 Task: Open a blank worksheet and write heading  SpendSmartAdd Dates in a column and its values below  '2023-05-01, 2023-05-03, 2023-05-05, 2023-05-10, 2023-05-15, 2023-05-20, 2023-05-25 & 2023-05-31'Add Categories in next column and its values below  Groceries, Dining Out, Transportation, Entertainment, Shopping, Utilities, Health & Miscellaneous. Add Descriptions in next column and its values below  Supermarket, Restaurant, Public Transport, Movie Tickets, Clothing Store, Internet Bill, Pharmacy & Online PurchaseAdd Amountin next column and its values below  $50, $30, $10, $20, $100, $60, $40 & $50Save page BankStmts logbookbook
Action: Key pressed <Key.shift><Key.shift><Key.shift><Key.shift><Key.shift>Heading<Key.space><Key.shift>Spend<Key.shift>Smart<Key.enter>
Screenshot: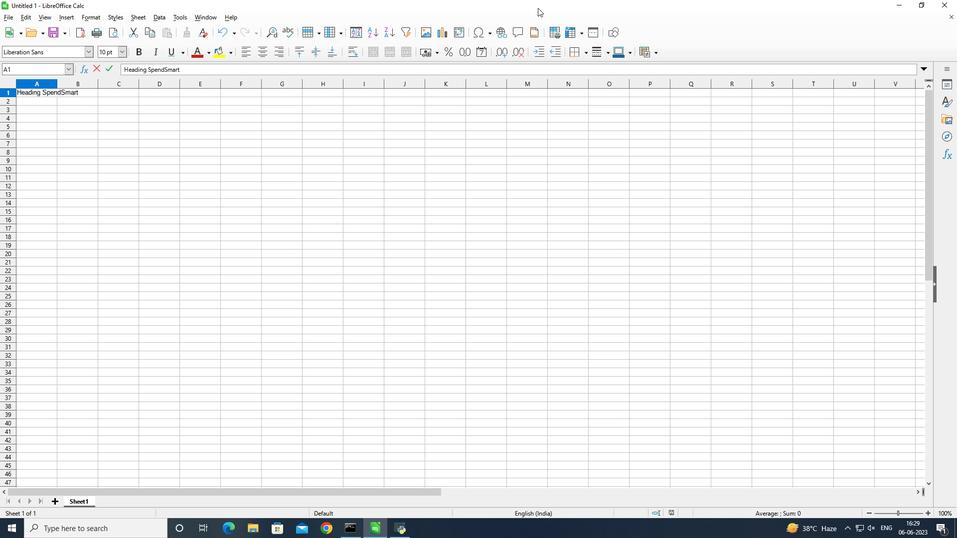 
Action: Mouse moved to (42, 92)
Screenshot: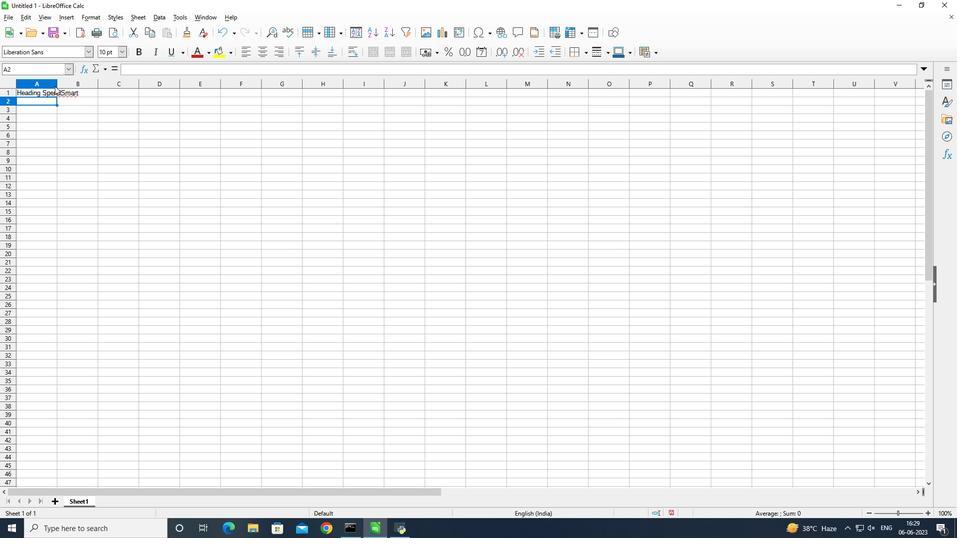 
Action: Mouse pressed left at (42, 92)
Screenshot: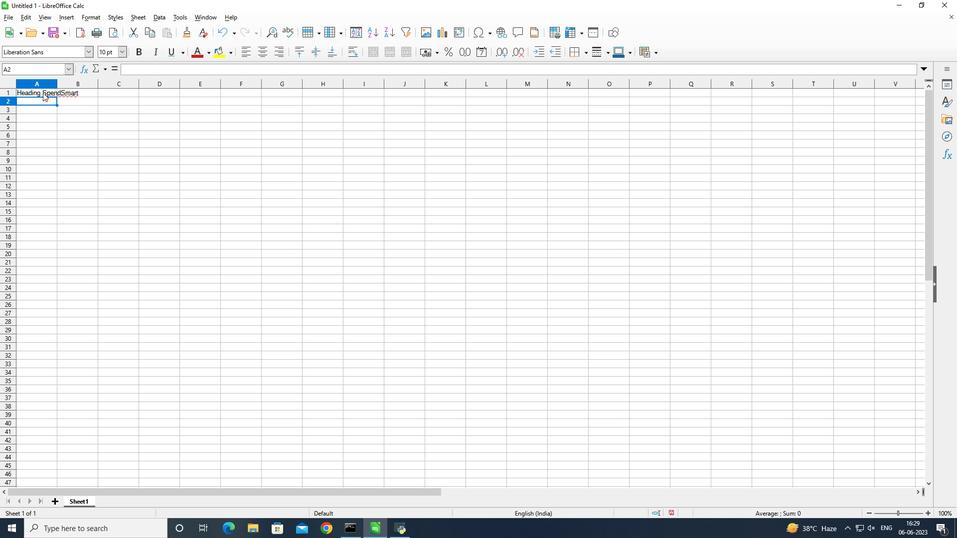 
Action: Mouse pressed left at (42, 92)
Screenshot: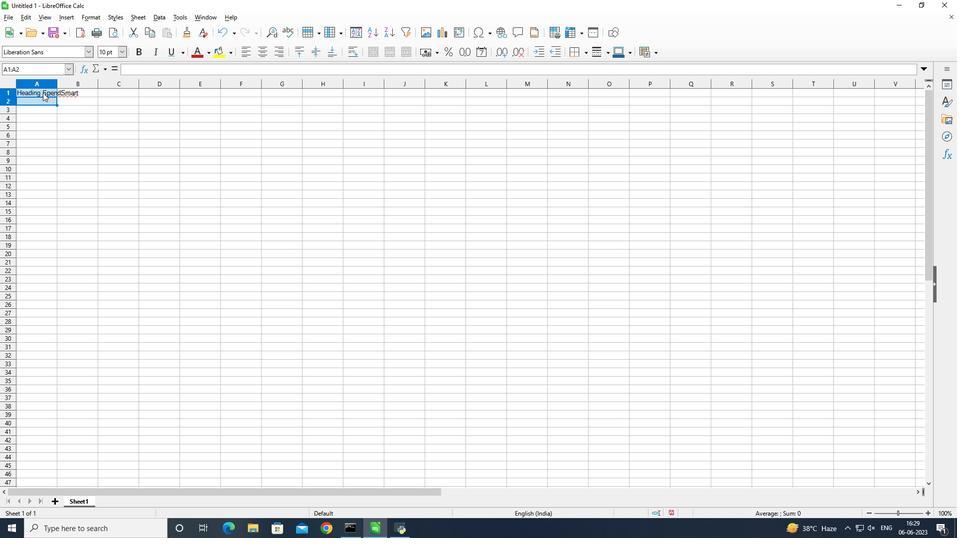 
Action: Mouse moved to (47, 92)
Screenshot: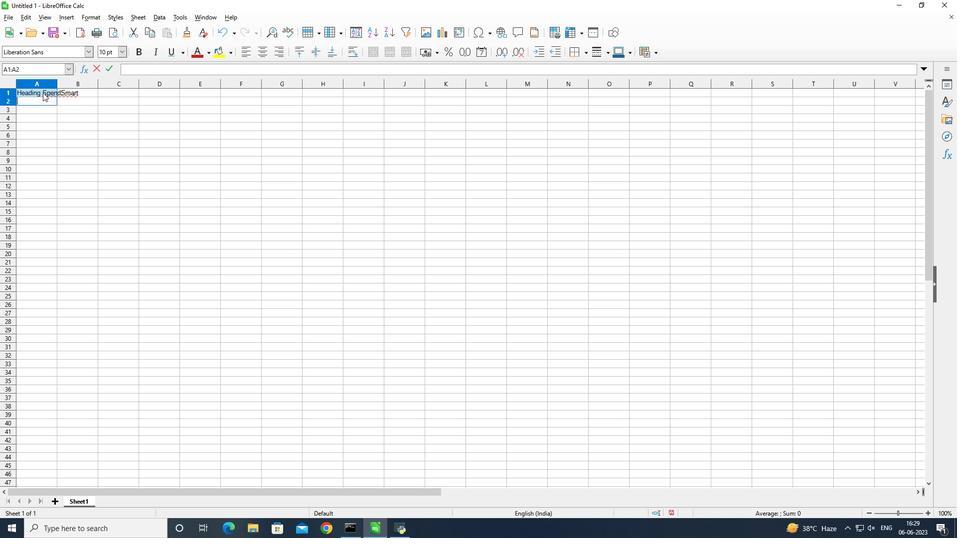 
Action: Key pressed <Key.backspace>
Screenshot: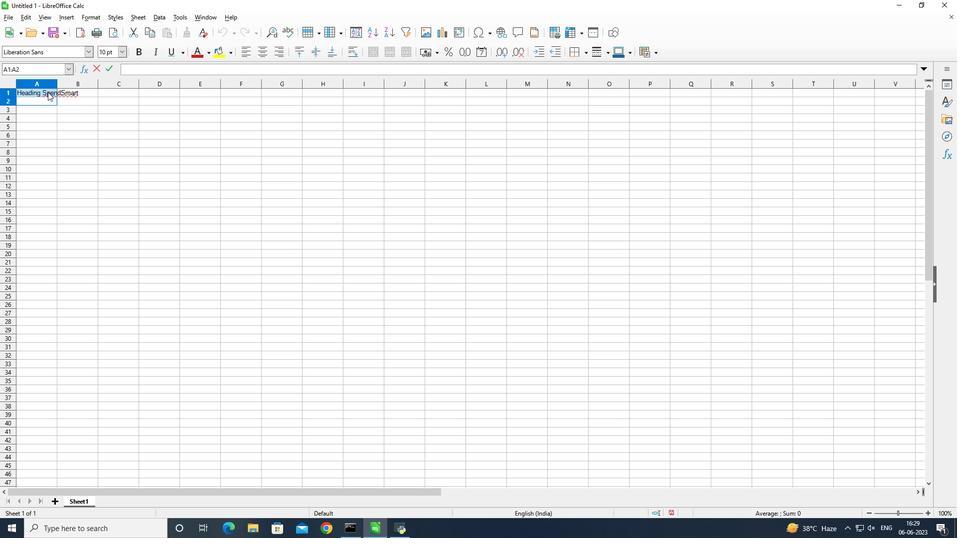 
Action: Mouse moved to (92, 54)
Screenshot: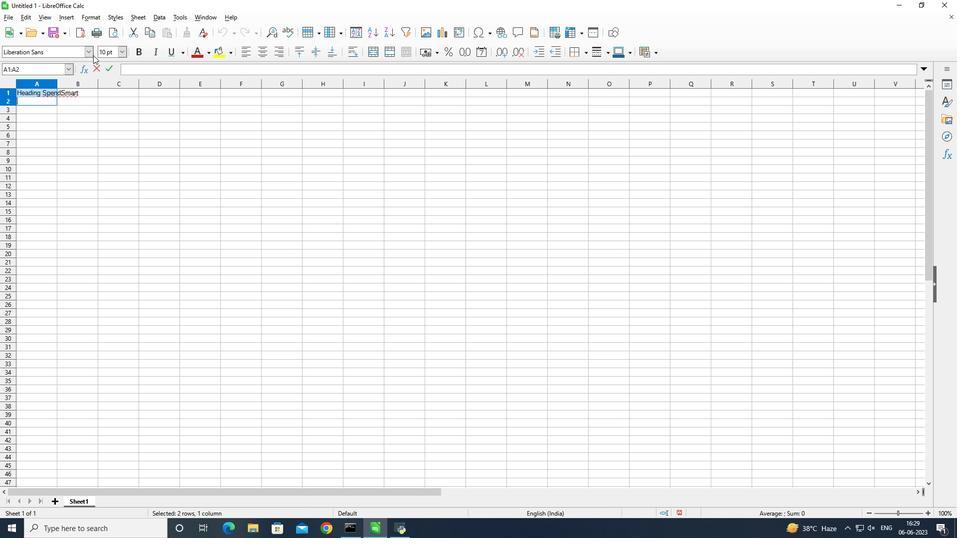 
Action: Mouse pressed left at (92, 54)
Screenshot: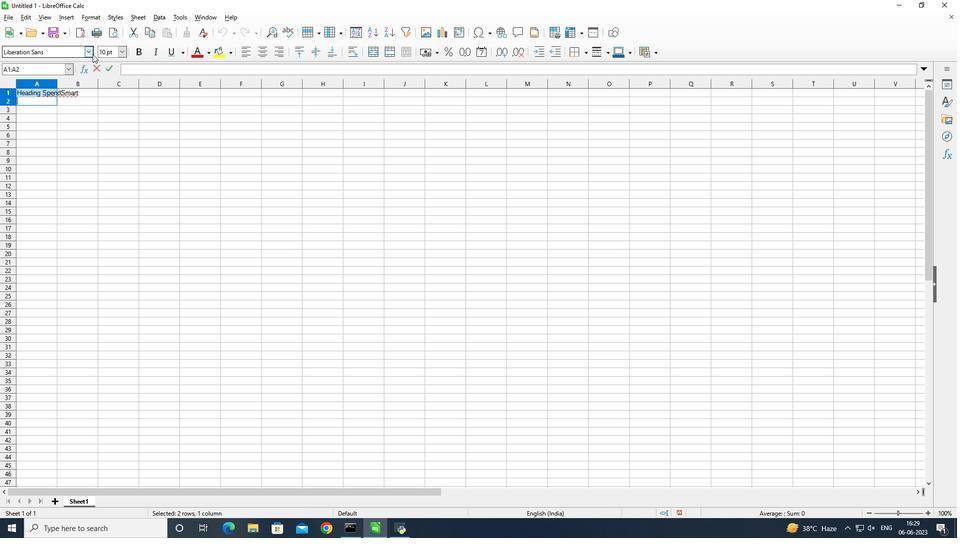 
Action: Mouse moved to (235, 102)
Screenshot: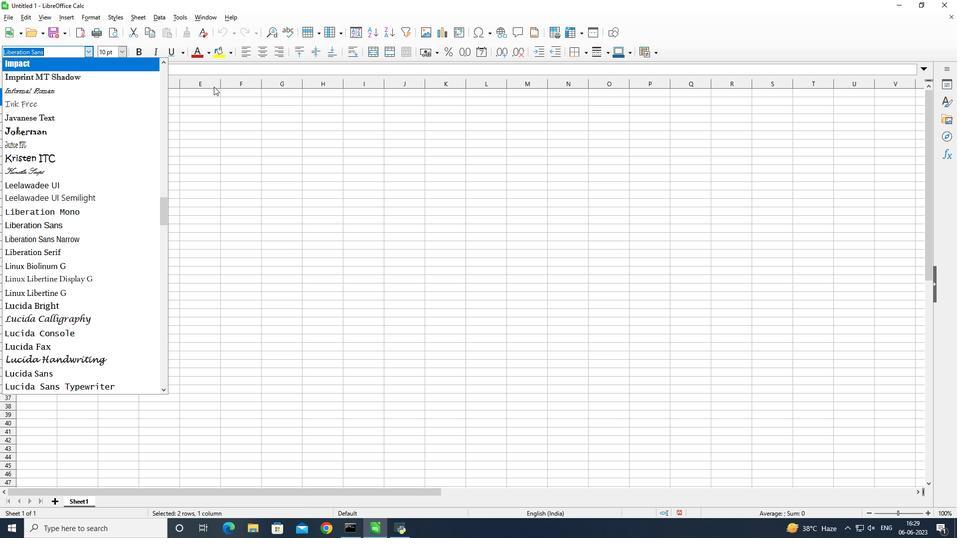 
Action: Mouse pressed left at (235, 102)
Screenshot: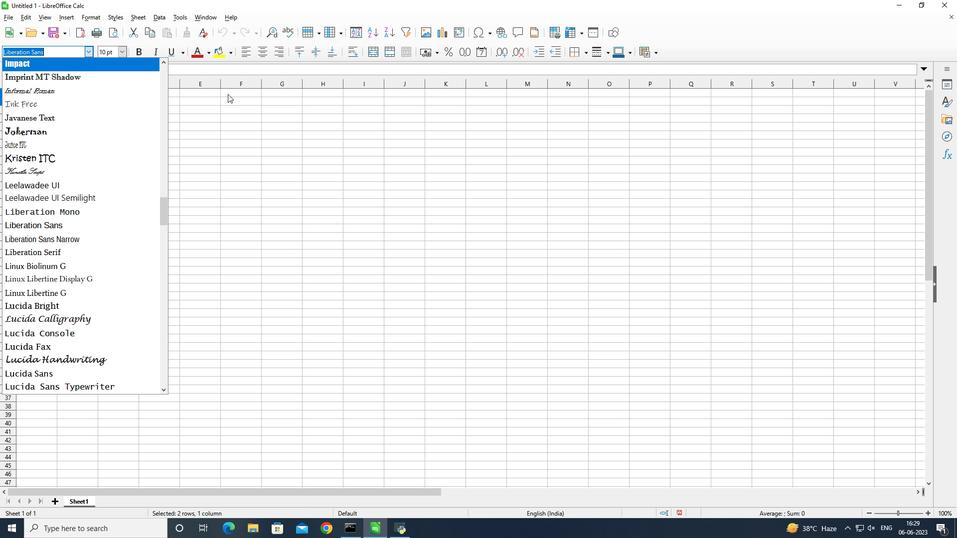 
Action: Mouse moved to (31, 91)
Screenshot: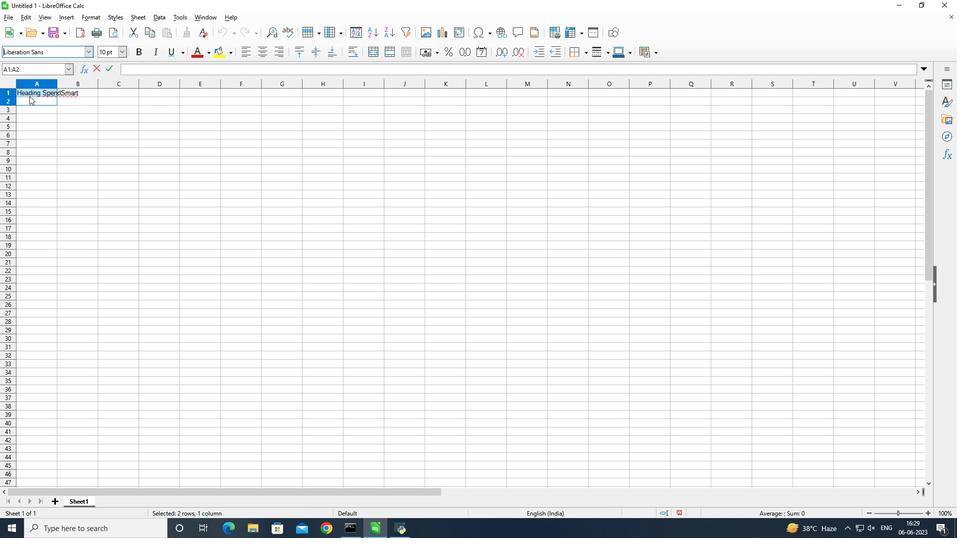 
Action: Mouse pressed left at (31, 91)
Screenshot: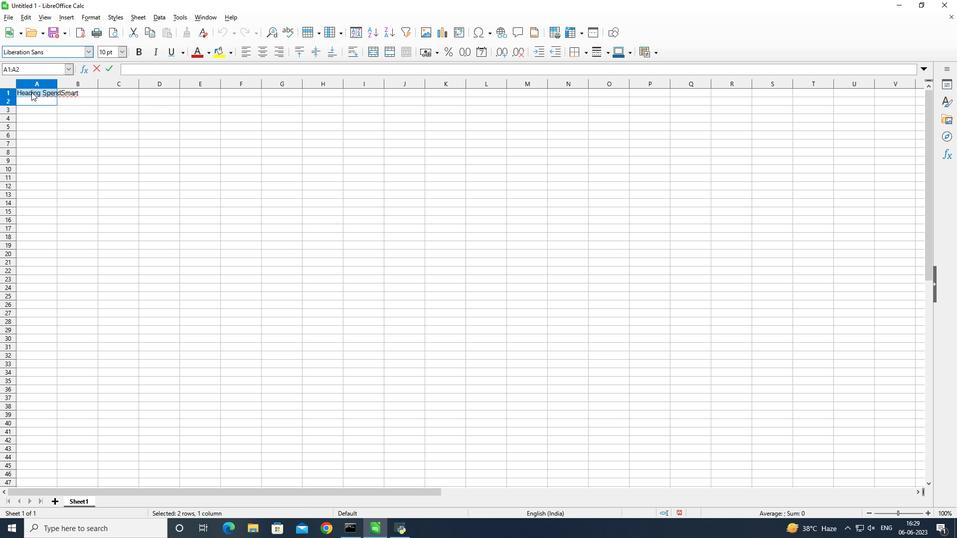 
Action: Mouse moved to (38, 92)
Screenshot: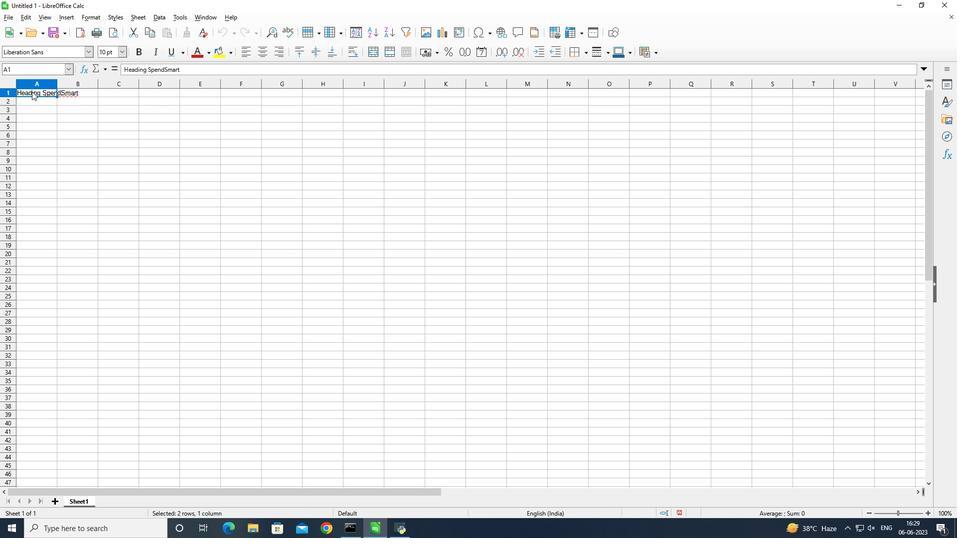 
Action: Key pressed <Key.backspace><Key.enter><Key.shift><Key.shift><Key.shift><Key.shift><Key.shift><Key.shift><Key.shift><Key.shift><Key.shift>Spend<Key.shift><Key.shift><Key.shift><Key.shift>Smart<Key.enter><Key.shift><Key.shift><Key.shift><Key.shift><Key.shift><Key.shift><Key.shift><Key.shift><Key.shift><Key.shift><Key.shift><Key.shift><Key.shift><Key.shift><Key.shift><Key.shift><Key.shift><Key.shift>Dates<Key.enter>
Screenshot: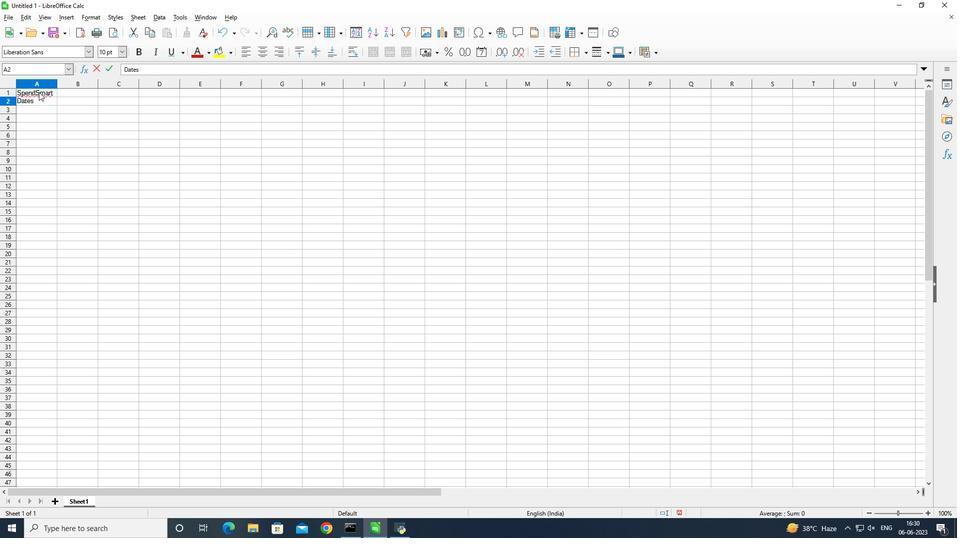 
Action: Mouse moved to (343, 244)
Screenshot: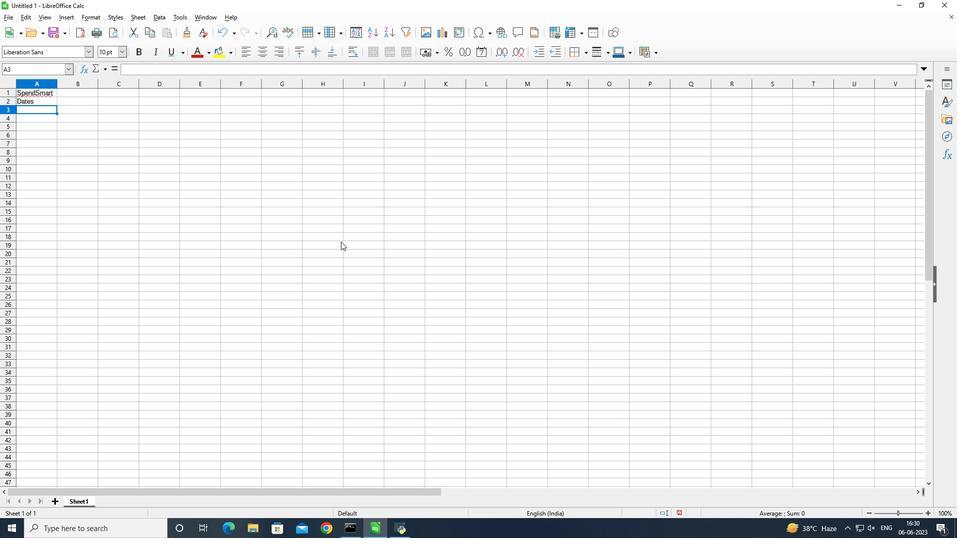 
Action: Key pressed 2023-05-01<Key.enter>2023-05-03<Key.enter>2023-05-05<Key.enter>2023-05-
Screenshot: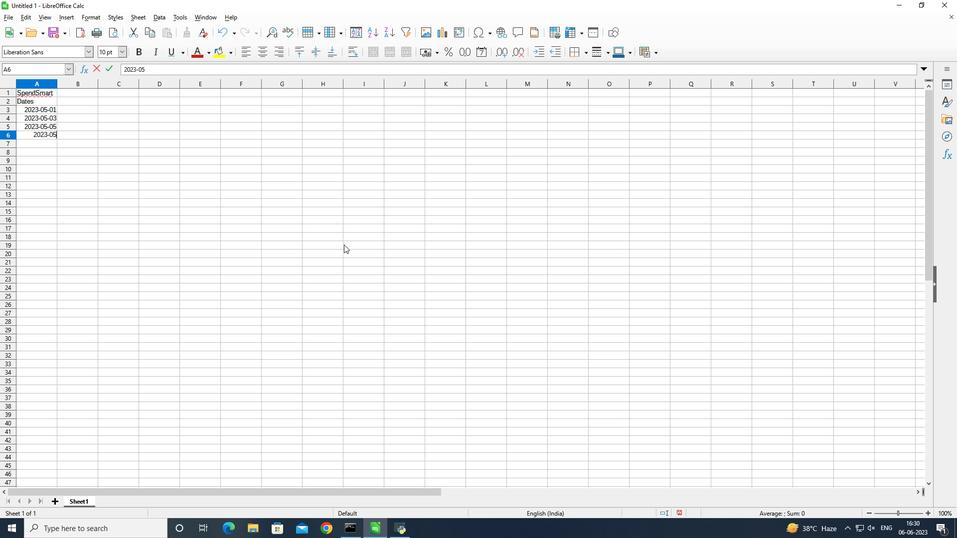 
Action: Mouse moved to (199, 176)
Screenshot: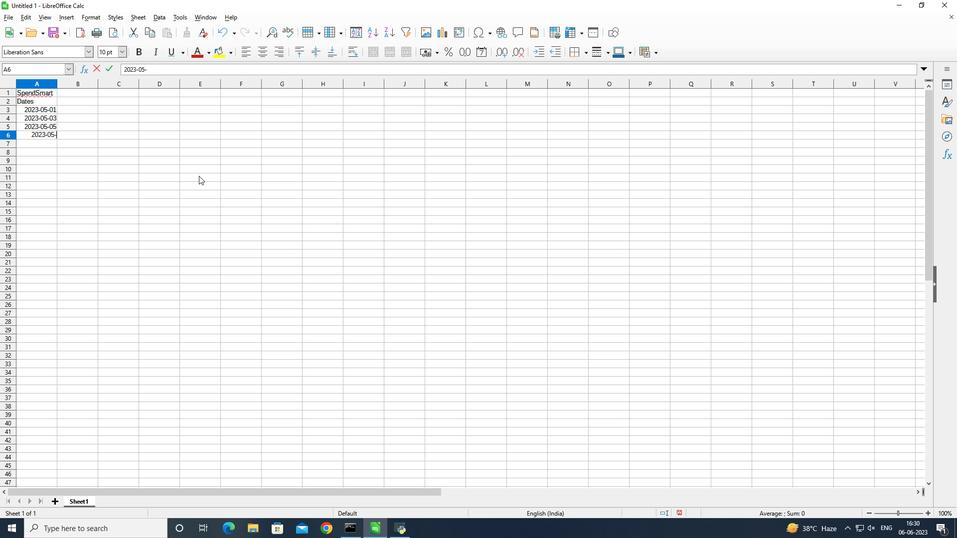 
Action: Key pressed 10<Key.enter>2023-05-15<Key.enter>2023-05-20<Key.enter>20-<Key.backspace>23-05-25<Key.enter>2023-05-31<Key.enter>
Screenshot: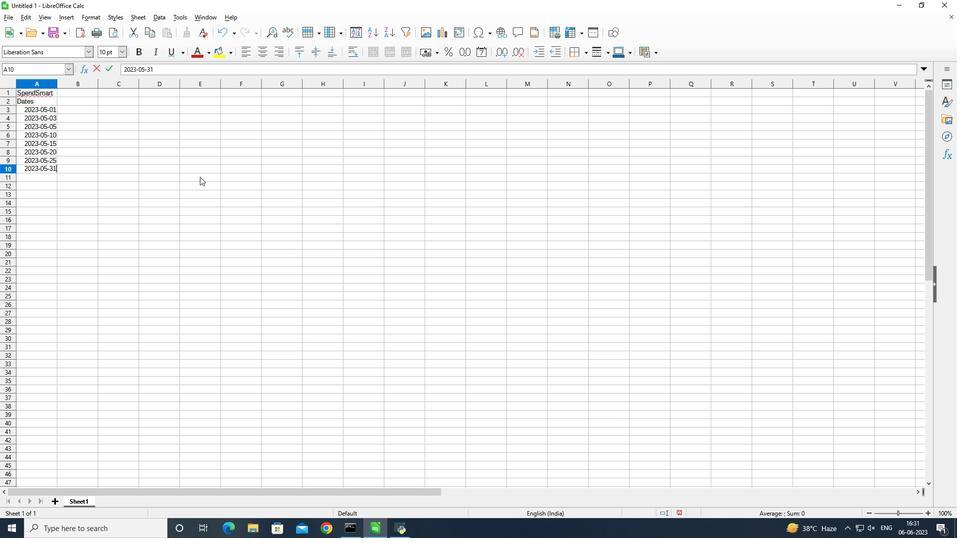 
Action: Mouse moved to (86, 103)
Screenshot: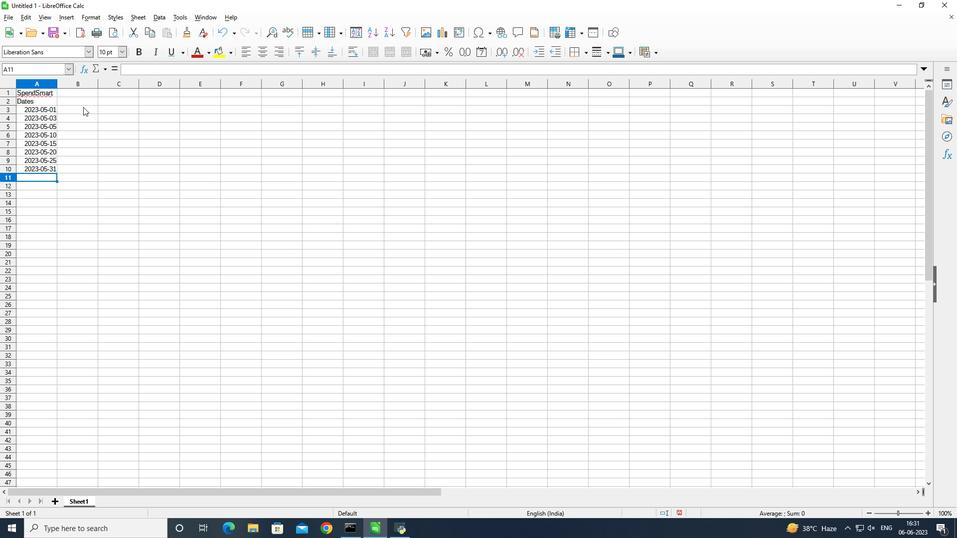 
Action: Mouse pressed left at (86, 103)
Screenshot: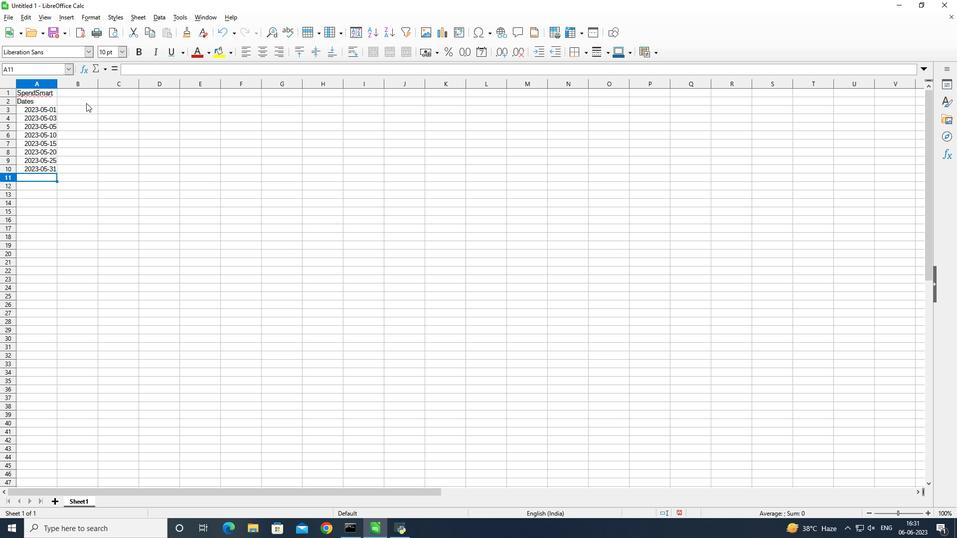 
Action: Mouse moved to (198, 186)
Screenshot: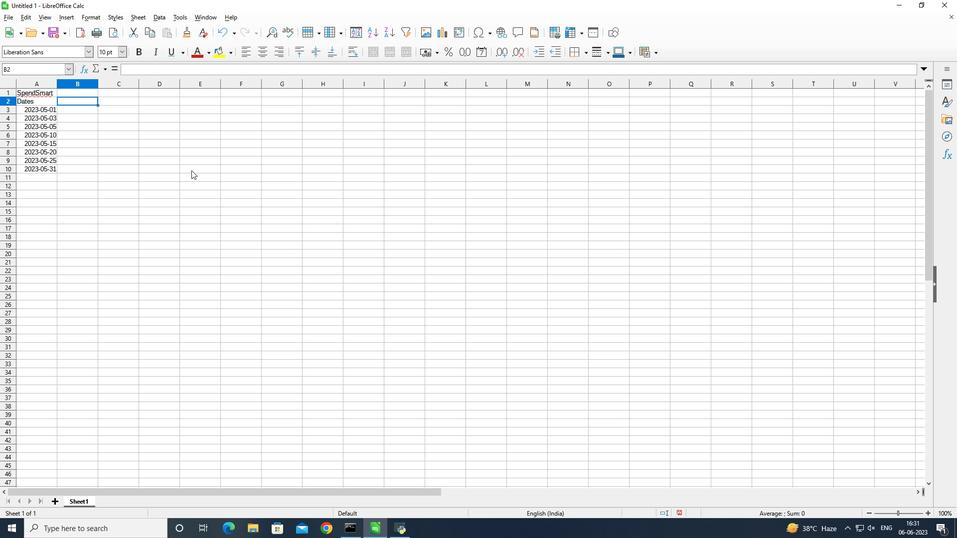
Action: Key pressed <Key.shift>Categories<Key.enter>
Screenshot: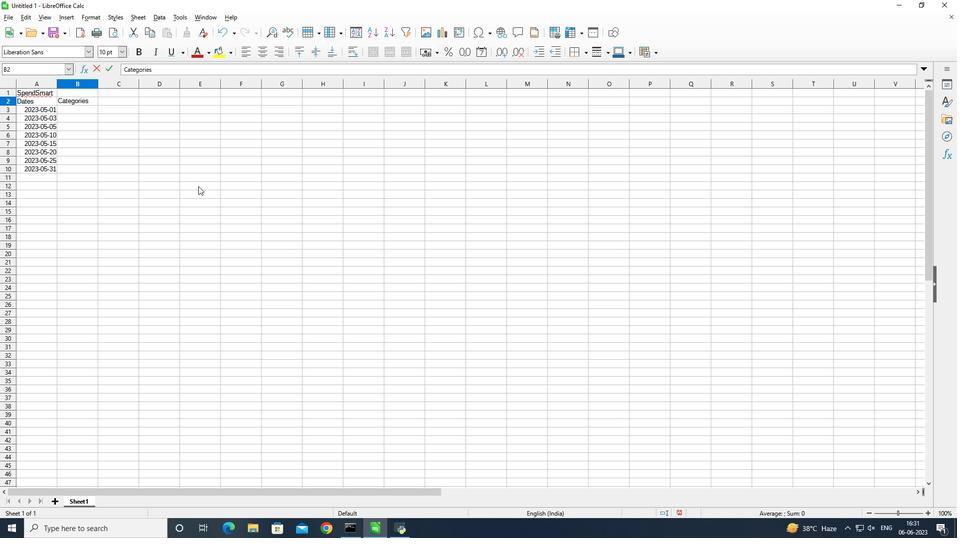 
Action: Mouse moved to (333, 214)
Screenshot: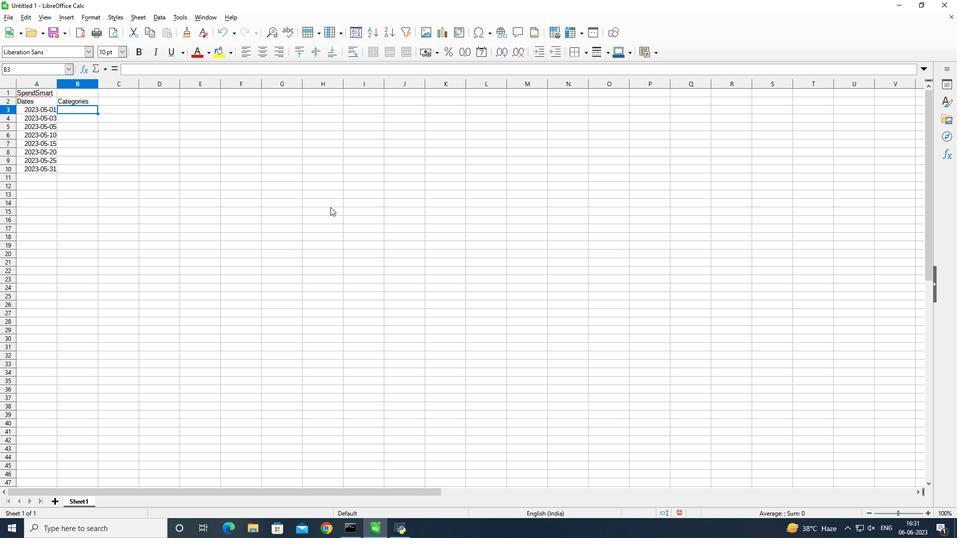 
Action: Key pressed <Key.shift><Key.shift><Key.shift>Groceries<Key.enter><Key.shift>Dining<Key.space><Key.shift_r>Out<Key.enter><Key.shift>Transportation<Key.enter><Key.shift>Entertainment<Key.enter><Key.shift>Shopping<Key.enter><Key.shift_r><Key.shift_r><Key.shift_r><Key.shift_r><Key.shift_r><Key.shift_r><Key.shift_r><Key.shift_r><Key.shift_r><Key.shift_r>Utilities<Key.enter><Key.shift><Key.shift><Key.shift>Health<Key.enter><Key.shift_r><Key.shift_r><Key.shift_r><Key.shift_r><Key.shift_r><Key.shift_r><Key.shift_r><Key.shift_r><Key.shift_r>Miscellaneous<Key.enter>
Screenshot: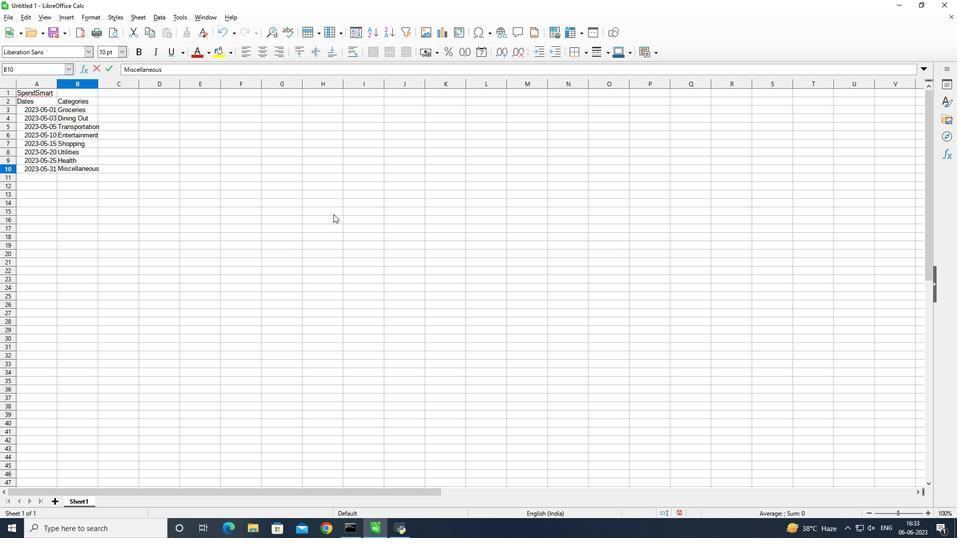 
Action: Mouse moved to (97, 83)
Screenshot: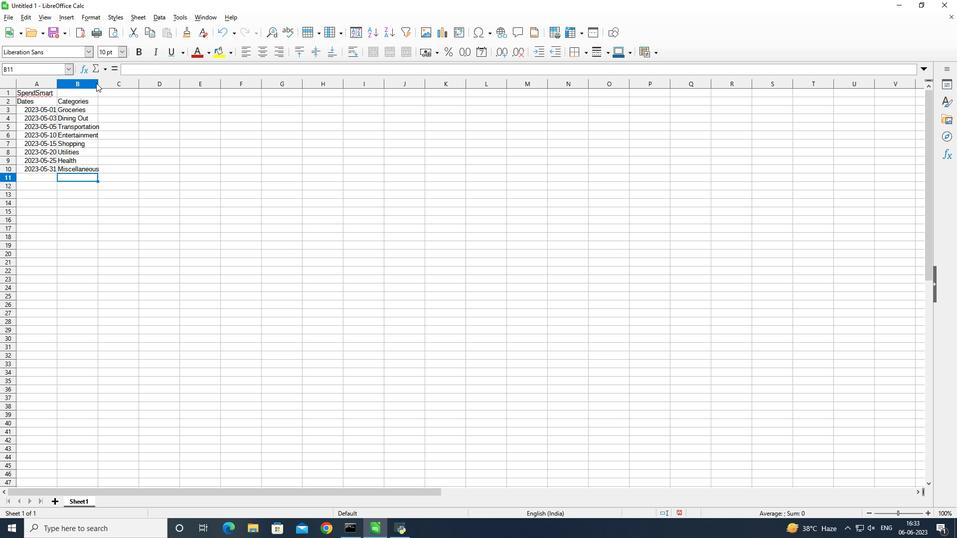 
Action: Mouse pressed left at (97, 83)
Screenshot: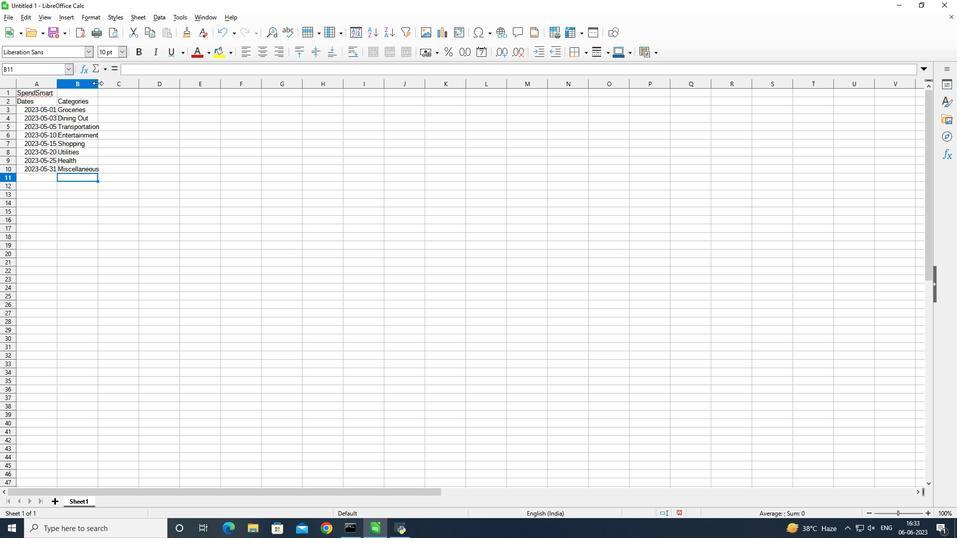
Action: Mouse pressed left at (97, 83)
Screenshot: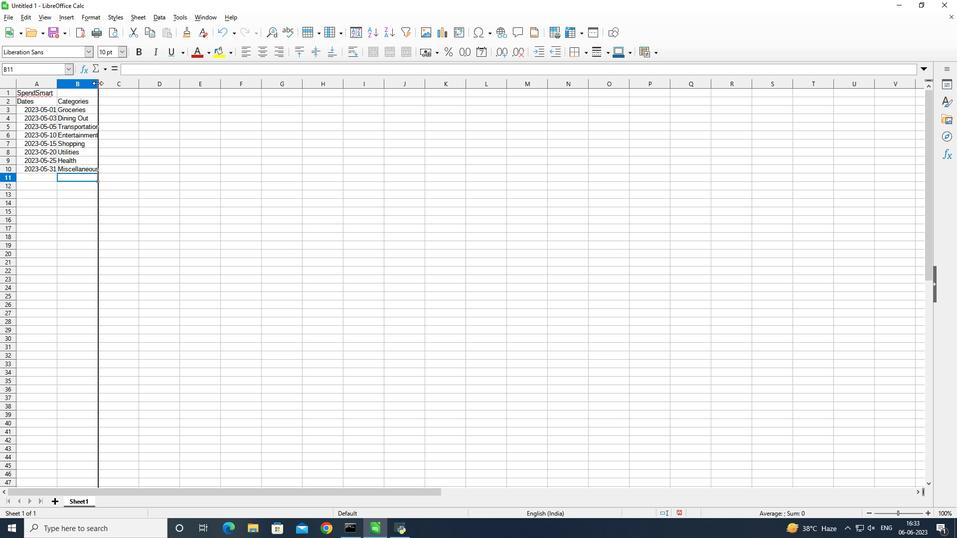 
Action: Mouse moved to (57, 85)
Screenshot: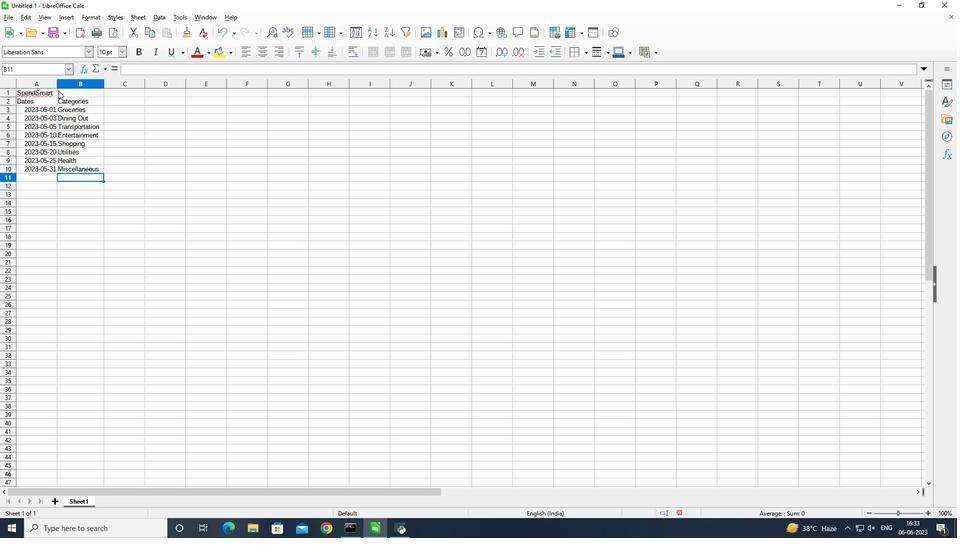 
Action: Mouse pressed left at (57, 85)
Screenshot: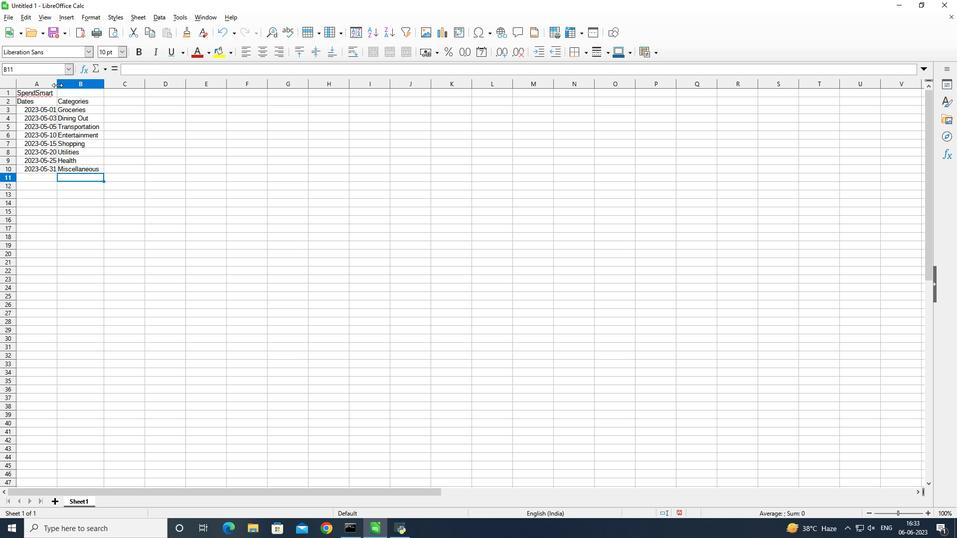 
Action: Mouse pressed left at (57, 85)
Screenshot: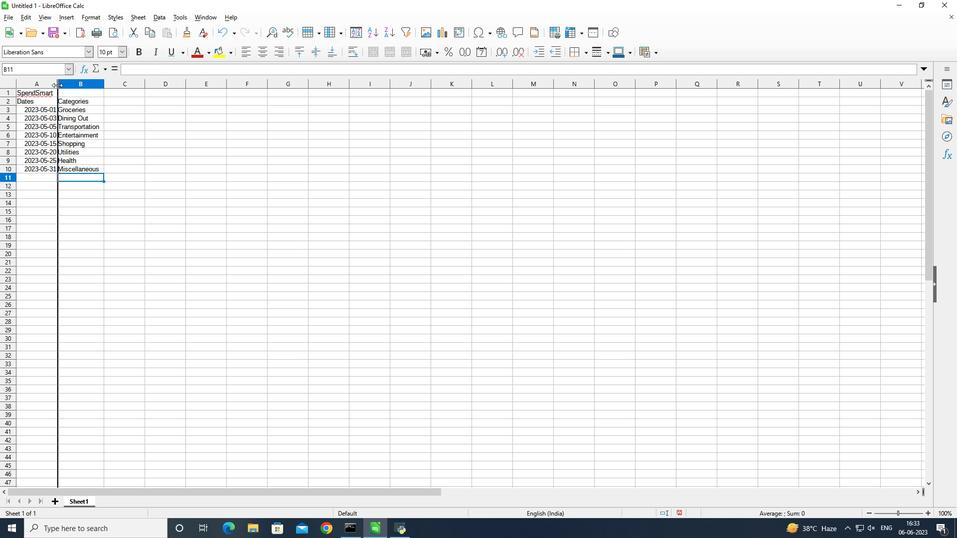 
Action: Mouse moved to (130, 102)
Screenshot: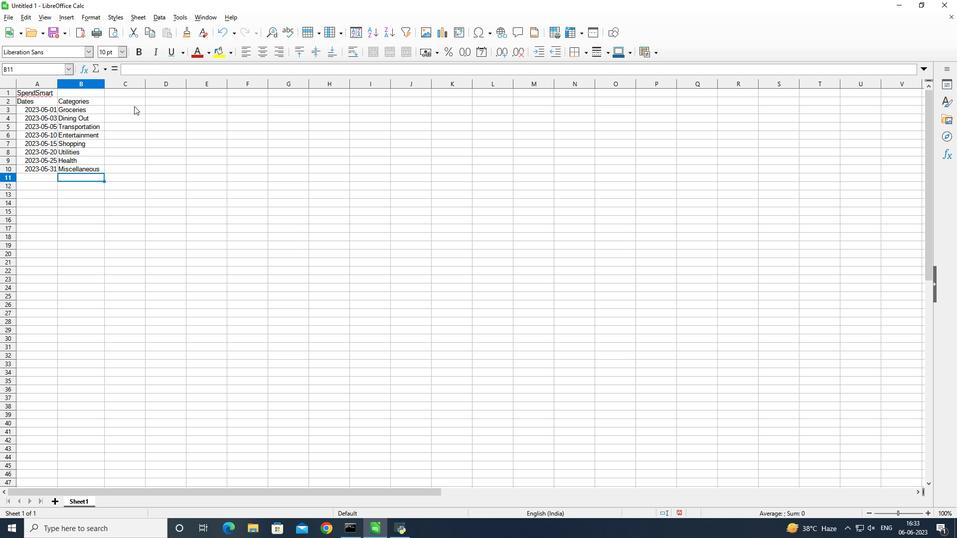 
Action: Mouse pressed left at (130, 102)
Screenshot: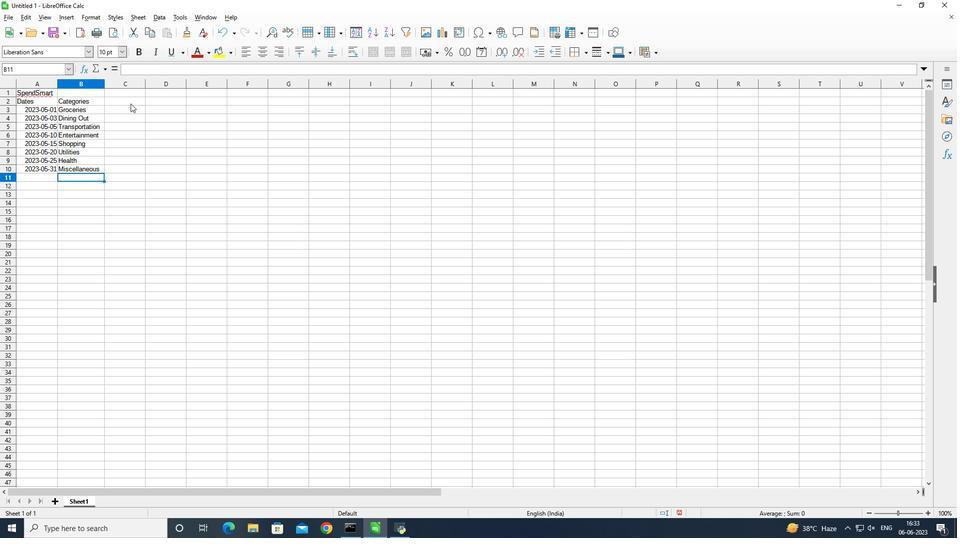 
Action: Mouse moved to (173, 177)
Screenshot: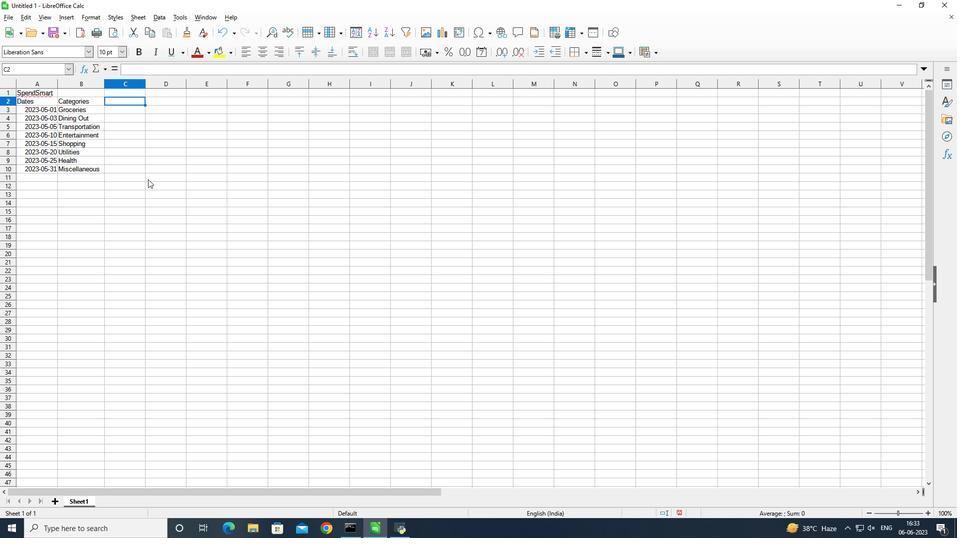 
Action: Key pressed <Key.shift>Descriptions<Key.enter><Key.shift>Supermarket<Key.enter><Key.shift>Restaurant<Key.enter><Key.shift_r>Public<Key.space><Key.shift><Key.shift>Transport<Key.enter>
Screenshot: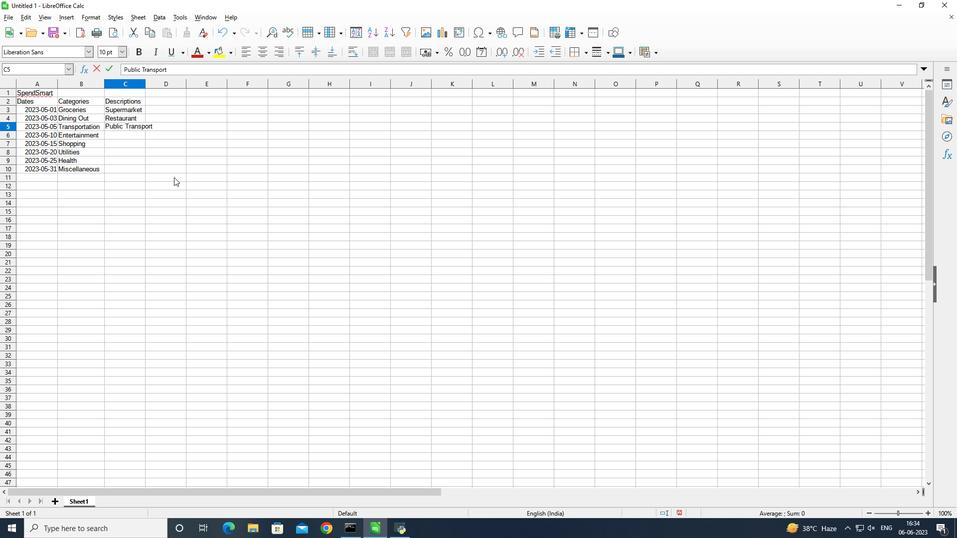 
Action: Mouse moved to (223, 214)
Screenshot: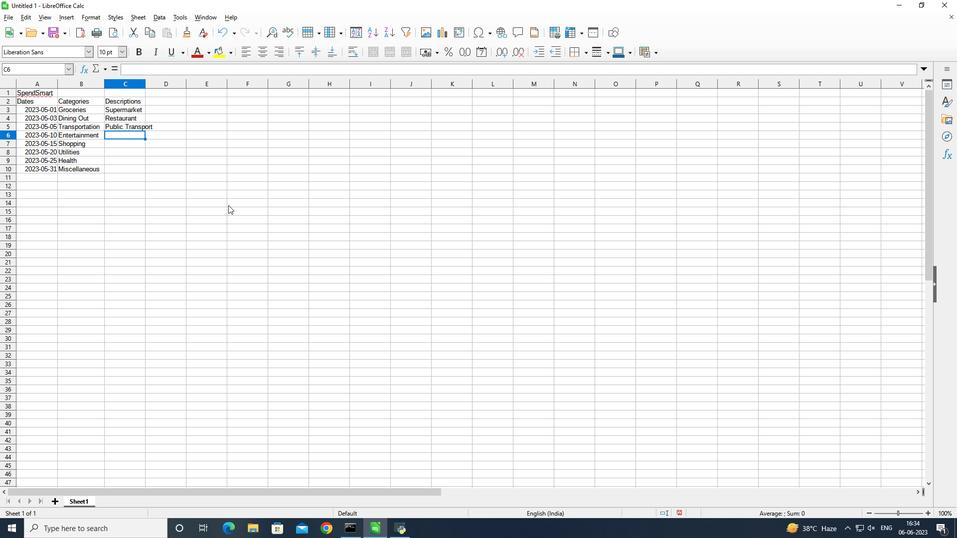 
Action: Key pressed <Key.shift_r>Movie<Key.space><Key.shift><Key.shift>Tickets<Key.enter>
Screenshot: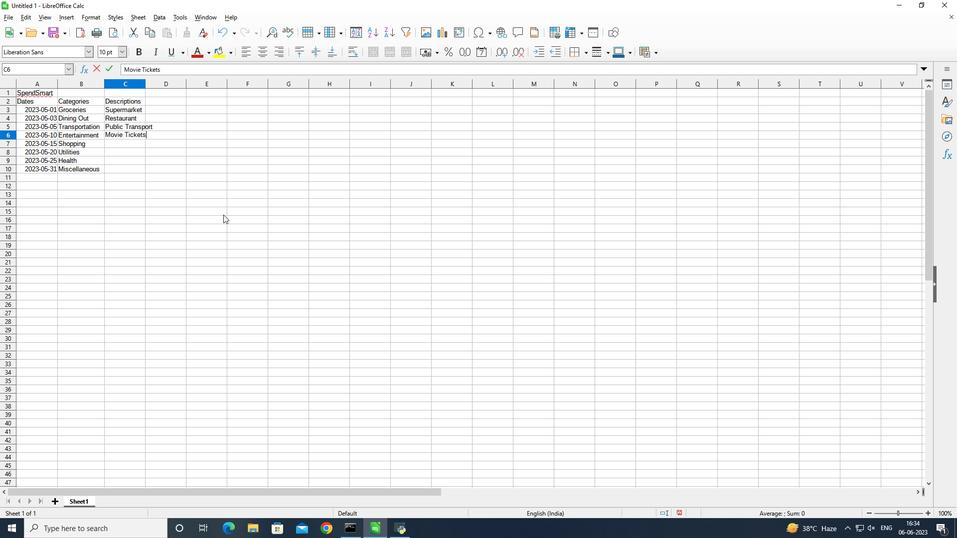 
Action: Mouse moved to (197, 250)
Screenshot: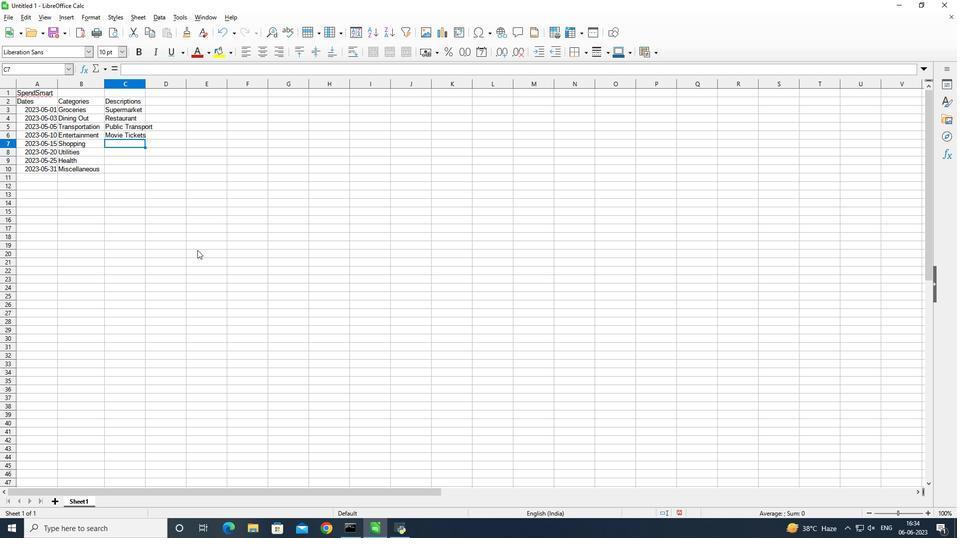
Action: Key pressed <Key.shift>Clothing<Key.space><Key.shift>Store<Key.enter><Key.shift_r>Internet<Key.space><Key.shift>Bill<Key.enter><Key.shift_r><Key.shift_r><Key.shift_r><Key.shift_r><Key.shift_r><Key.shift_r>Pharmacy<Key.enter><Key.shift_r>Online<Key.space><Key.shift_r>Purchase
Screenshot: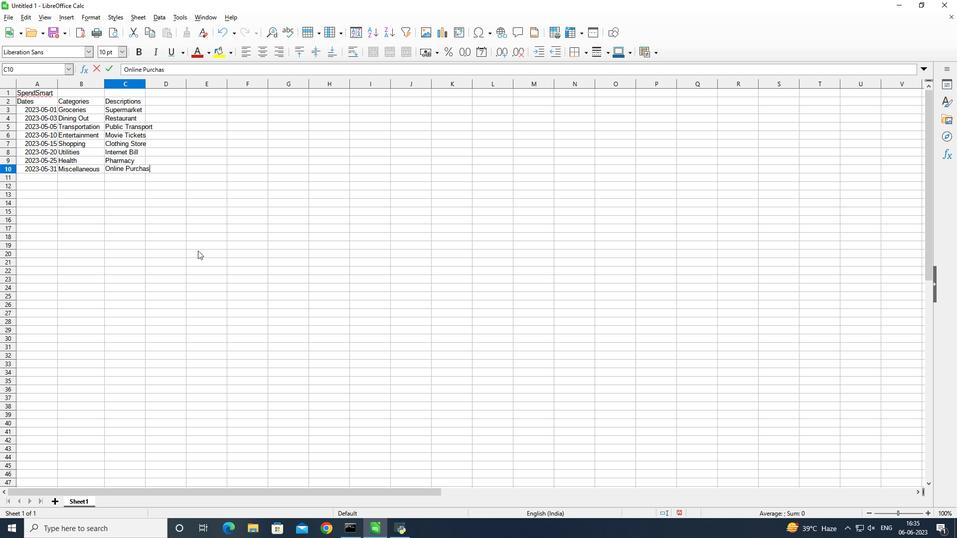 
Action: Mouse moved to (153, 95)
Screenshot: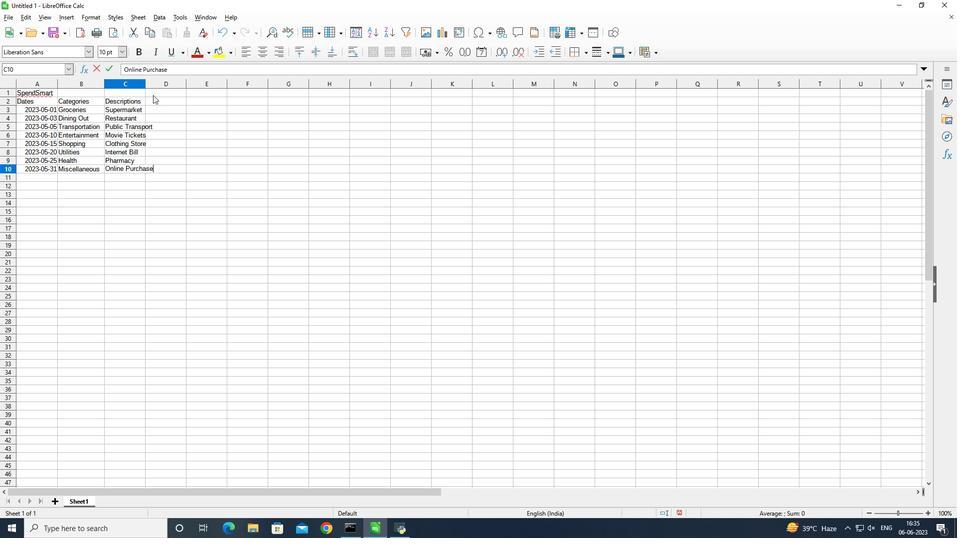 
Action: Mouse pressed left at (153, 95)
Screenshot: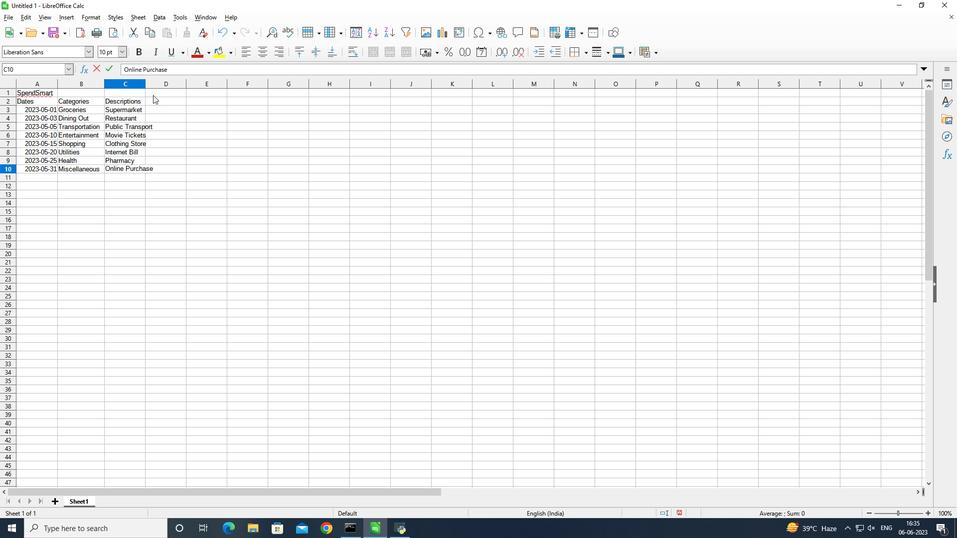 
Action: Mouse moved to (150, 99)
Screenshot: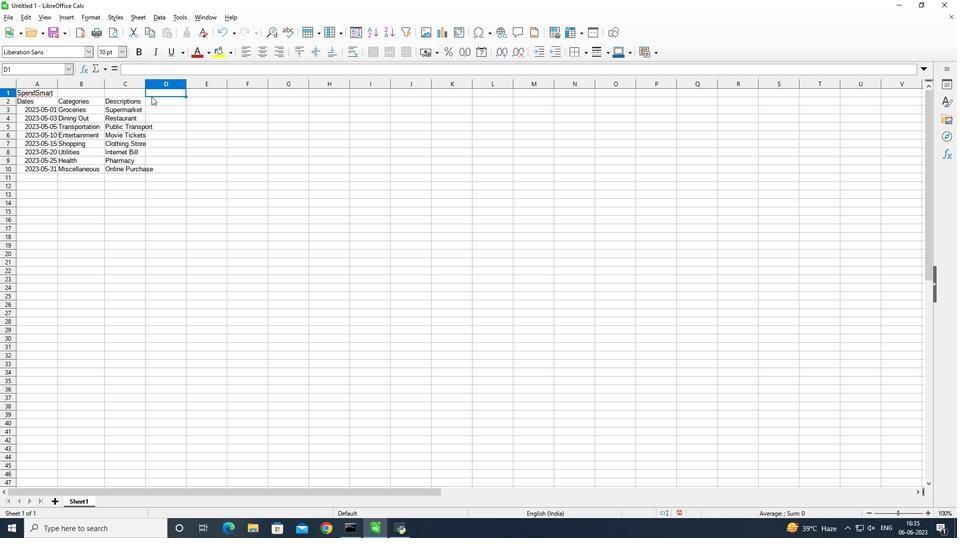 
Action: Mouse pressed left at (150, 99)
Screenshot: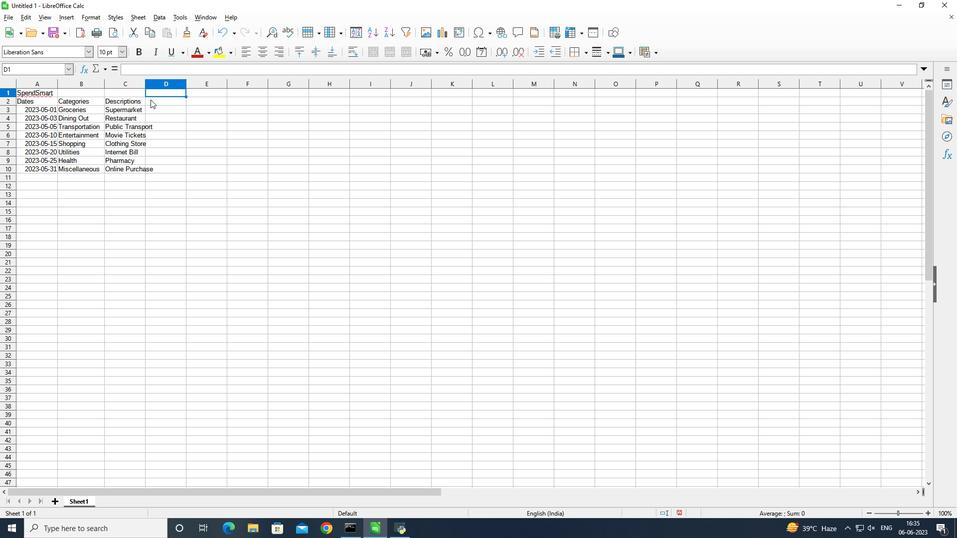 
Action: Mouse moved to (145, 82)
Screenshot: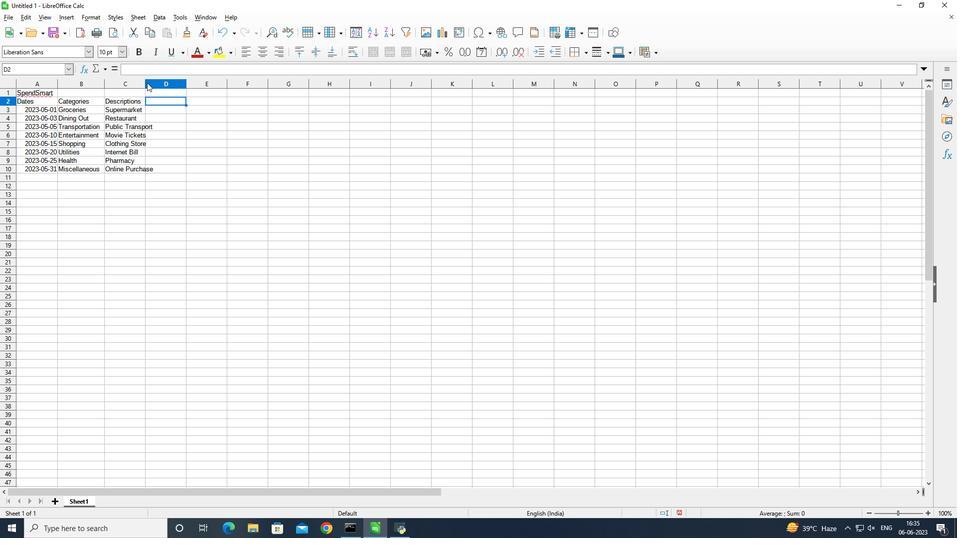 
Action: Mouse pressed left at (145, 82)
Screenshot: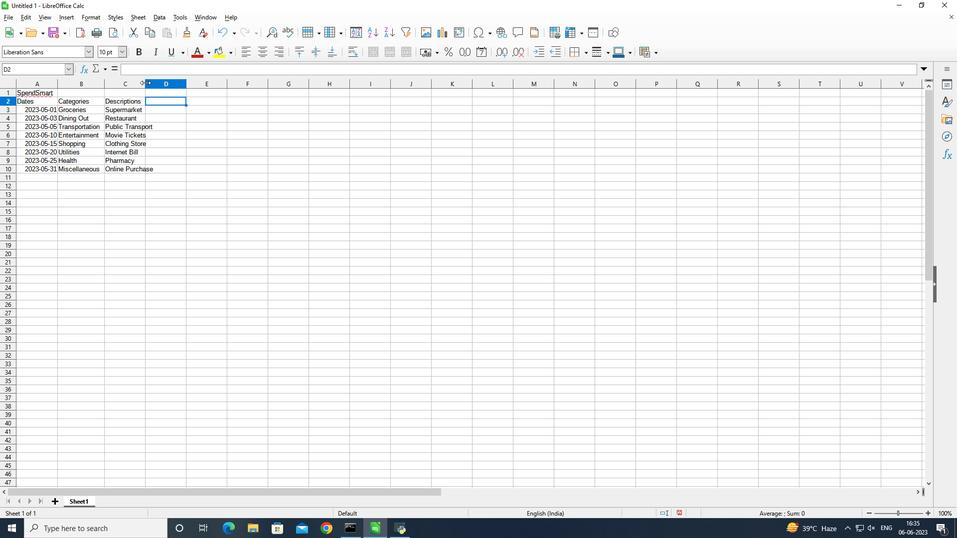 
Action: Mouse pressed left at (145, 82)
Screenshot: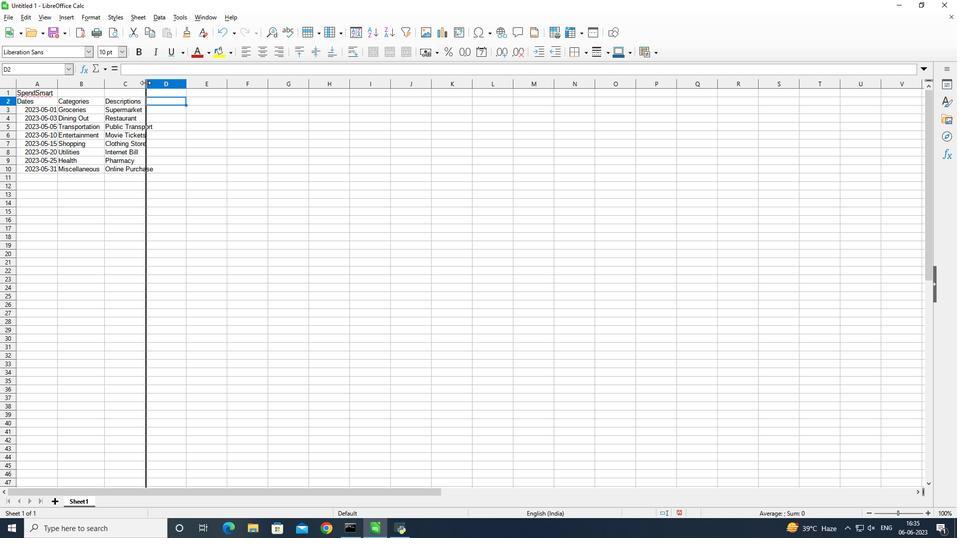 
Action: Mouse moved to (204, 170)
Screenshot: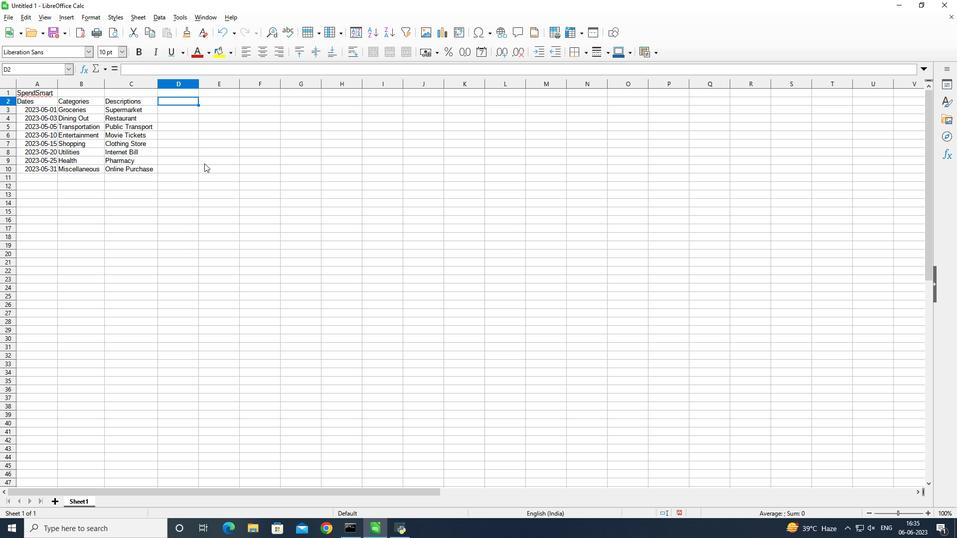 
Action: Key pressed <Key.shift>Amount<Key.enter><Key.shift><Key.shift><Key.shift><Key.shift><Key.shift><Key.shift>$5
Screenshot: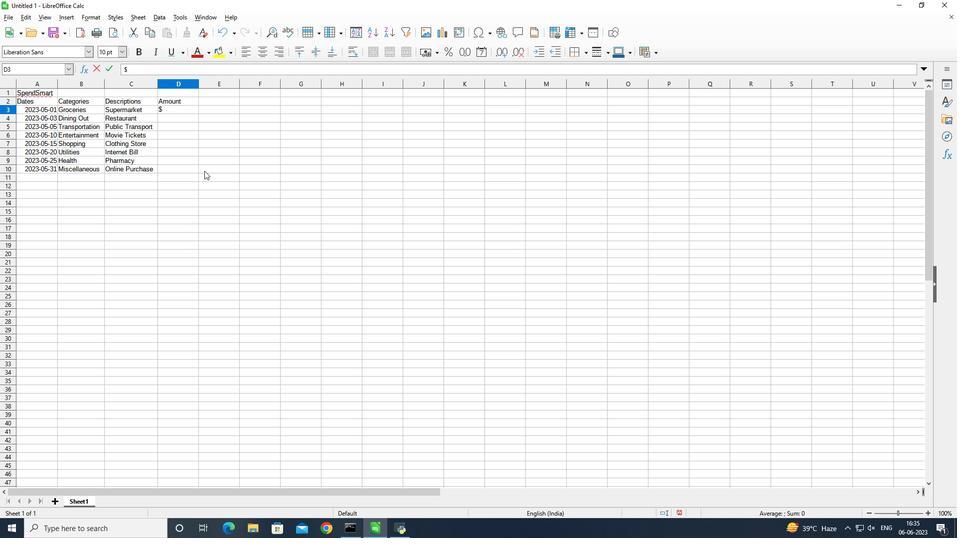 
Action: Mouse moved to (312, 142)
Screenshot: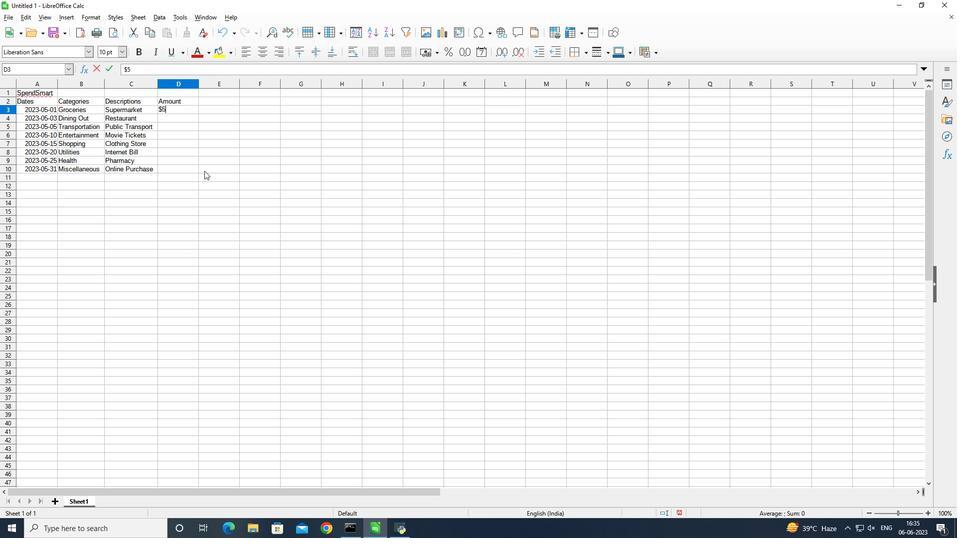 
Action: Key pressed 0
Screenshot: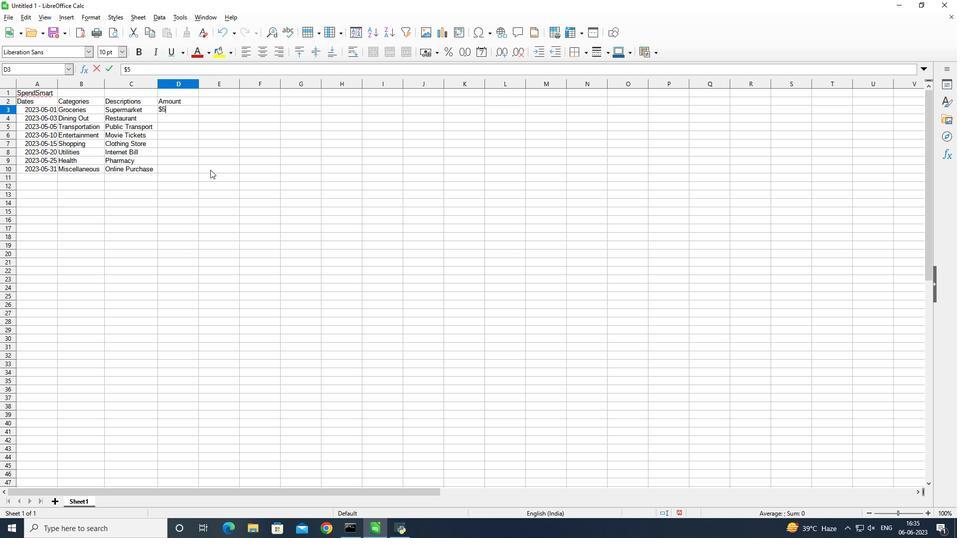 
Action: Mouse moved to (313, 142)
Screenshot: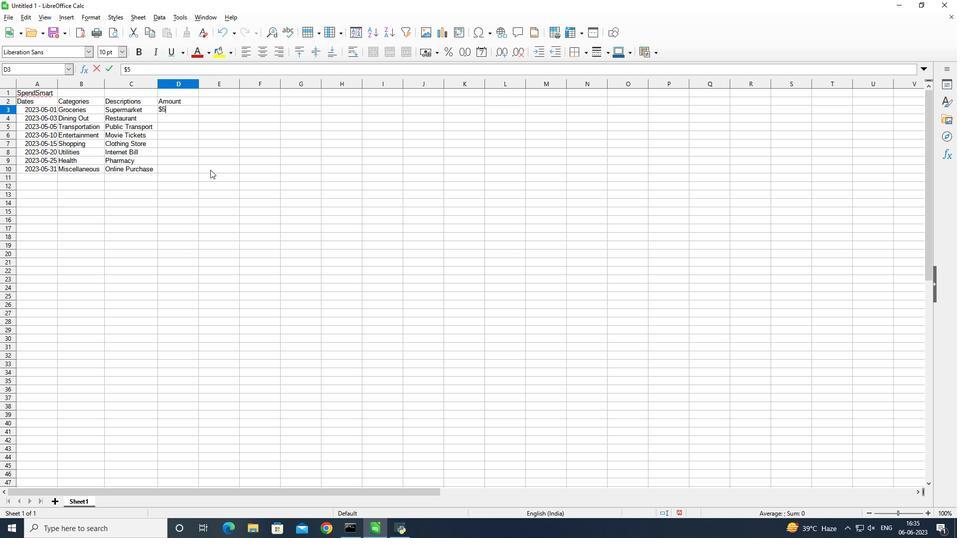 
Action: Key pressed <Key.enter><Key.shift>$30
Screenshot: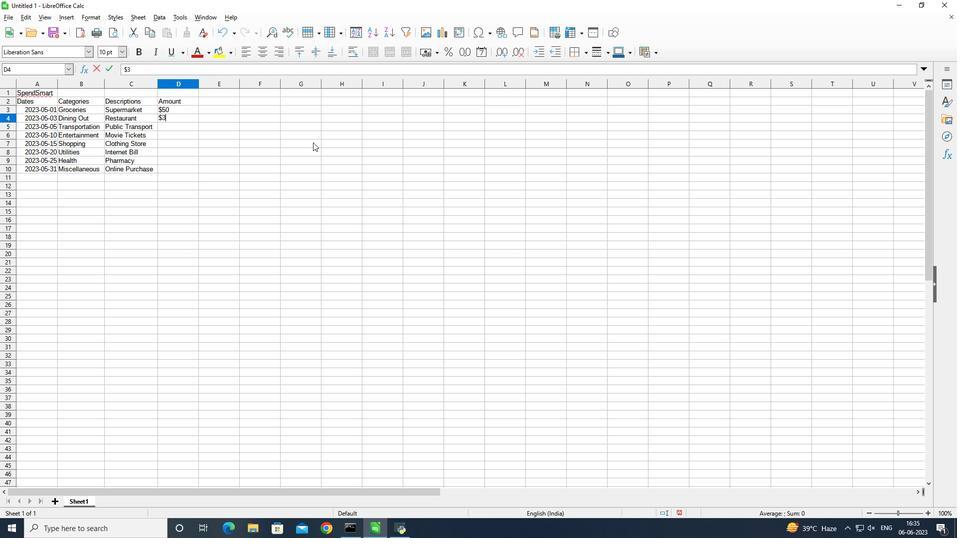 
Action: Mouse moved to (322, 142)
Screenshot: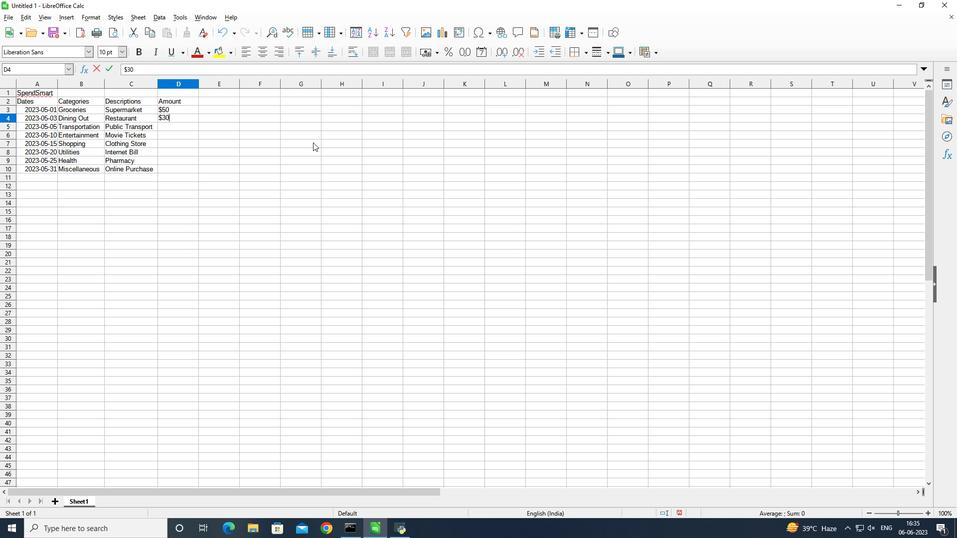 
Action: Key pressed <Key.enter>
Screenshot: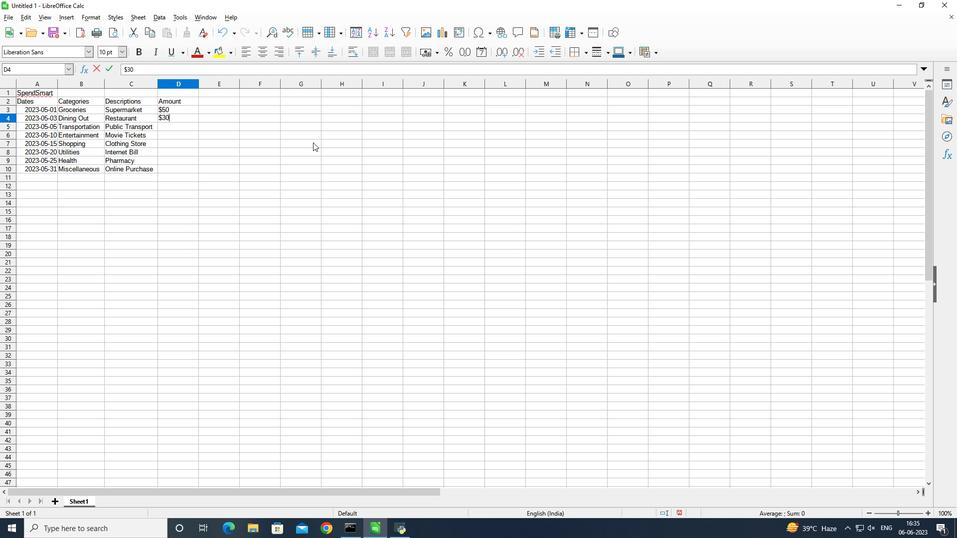 
Action: Mouse moved to (323, 142)
Screenshot: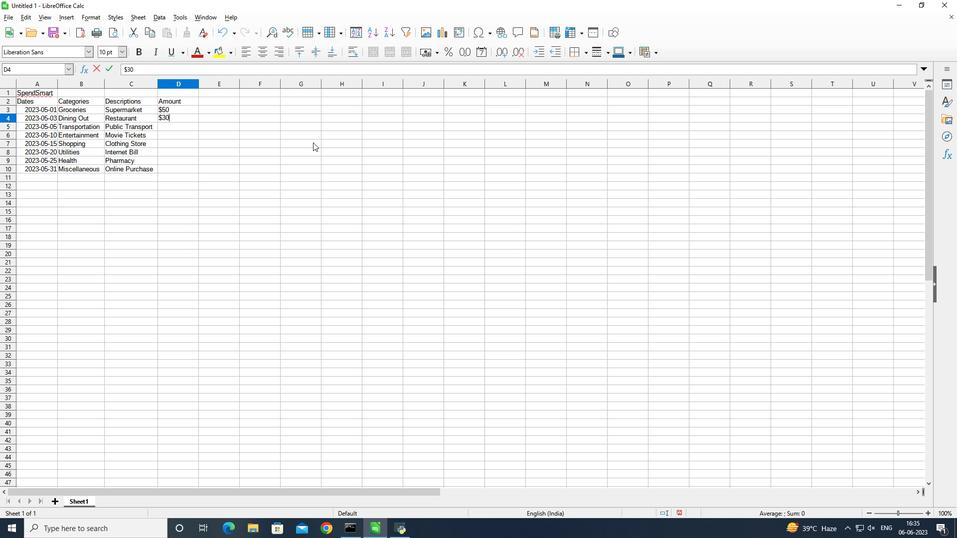 
Action: Key pressed <Key.shift><Key.shift><Key.shift><Key.shift><Key.shift>$
Screenshot: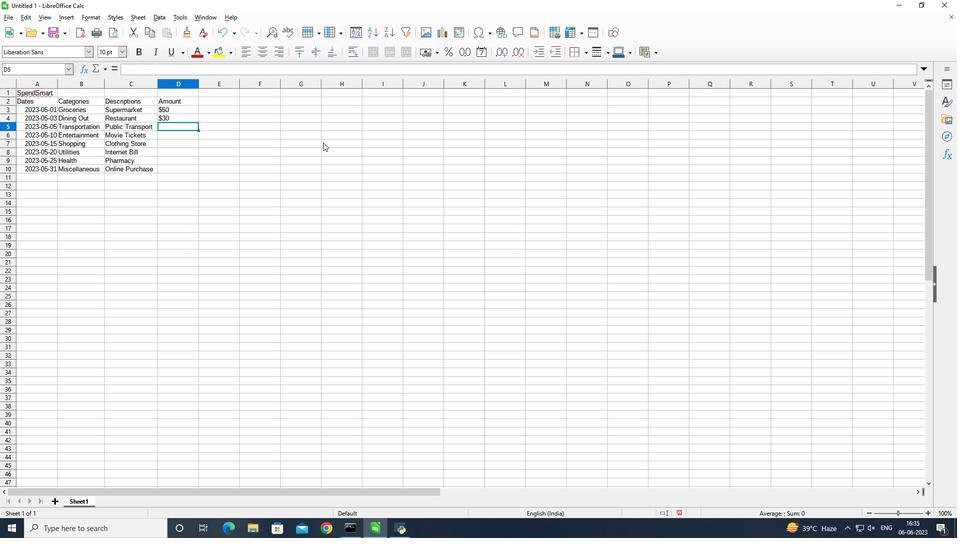 
Action: Mouse moved to (517, 147)
Screenshot: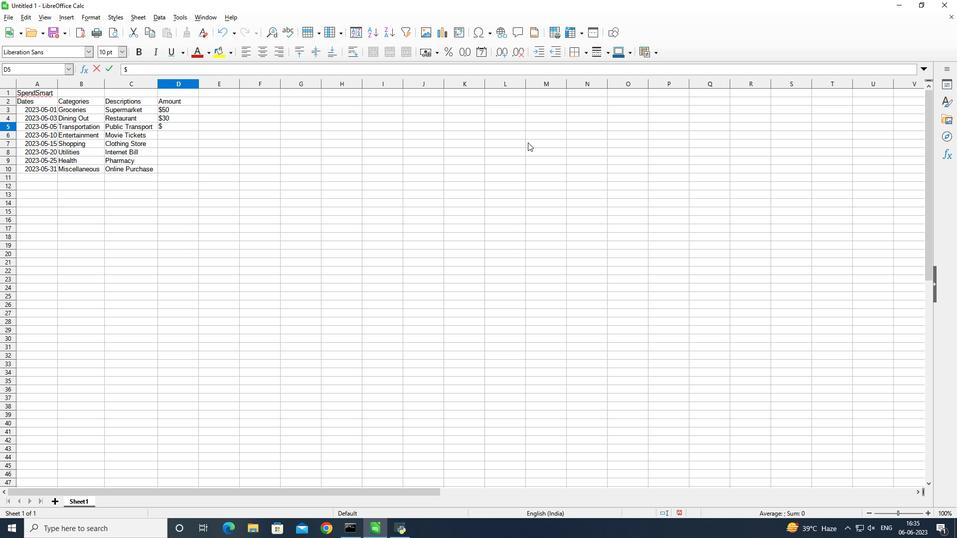 
Action: Key pressed 10<Key.enter><Key.shift><Key.shift><Key.shift><Key.shift><Key.shift>$20<Key.enter><Key.shift><Key.shift><Key.shift><Key.shift><Key.shift>$100<Key.enter><Key.shift><Key.shift><Key.shift>$60<Key.enter><Key.shift><Key.shift><Key.shift>$40<Key.enter><Key.shift><Key.shift>$50<Key.enter>
Screenshot: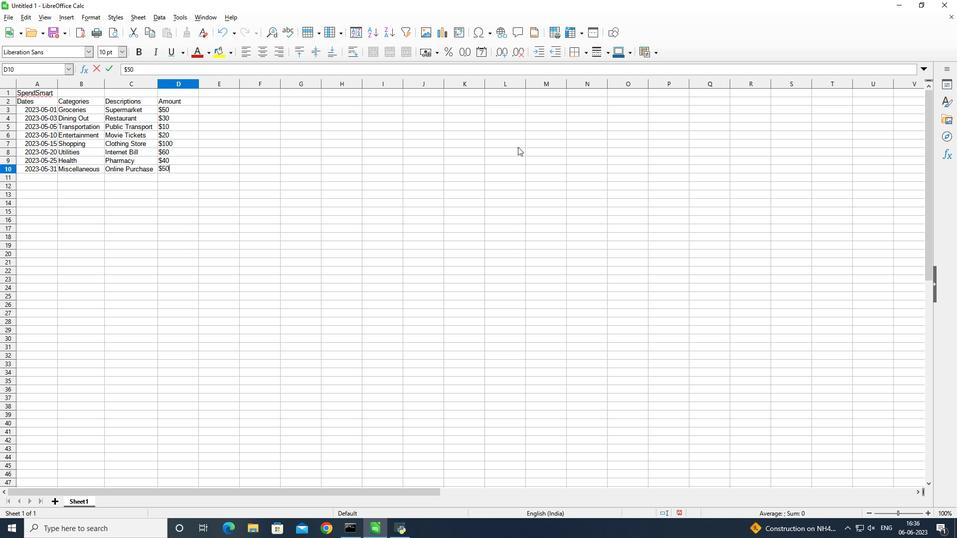 
Action: Mouse moved to (218, 103)
Screenshot: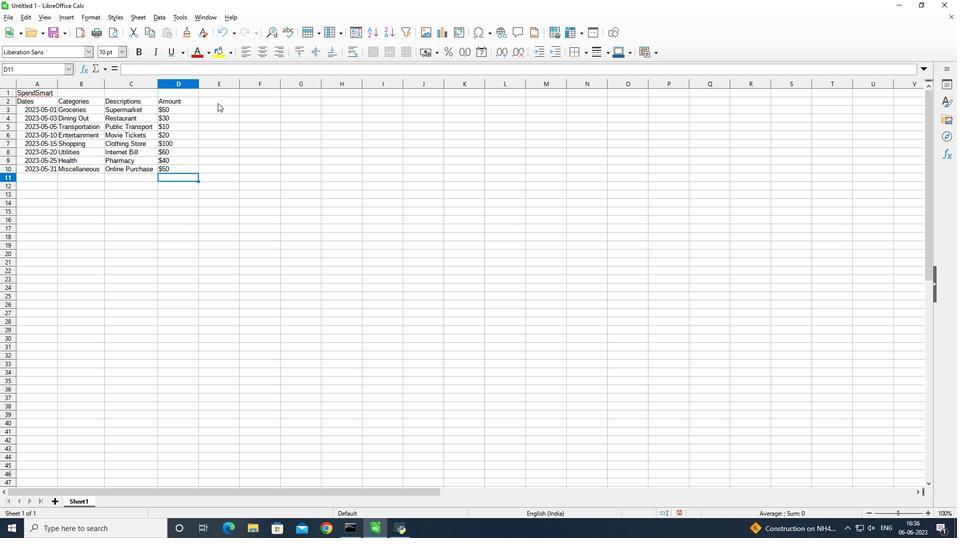 
Action: Mouse pressed left at (218, 103)
Screenshot: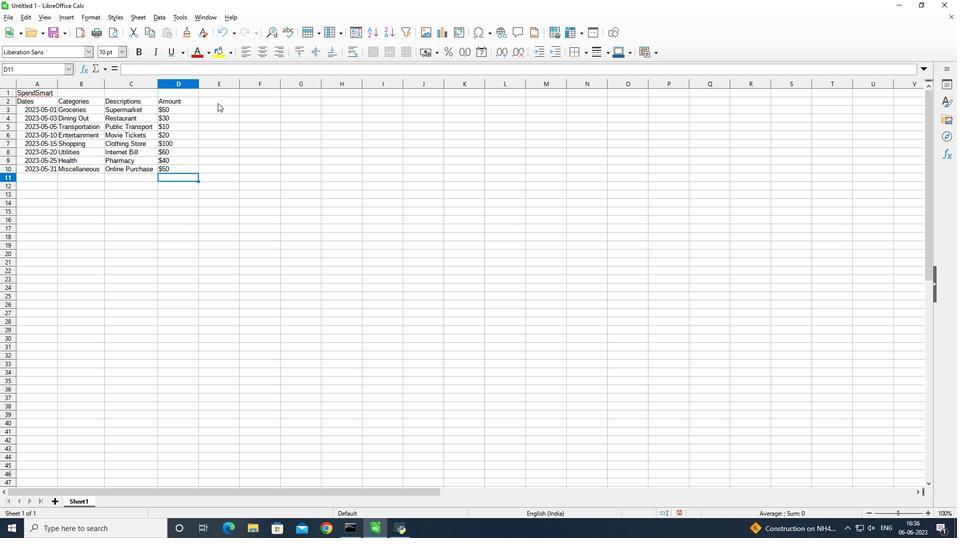 
Action: Mouse moved to (178, 170)
Screenshot: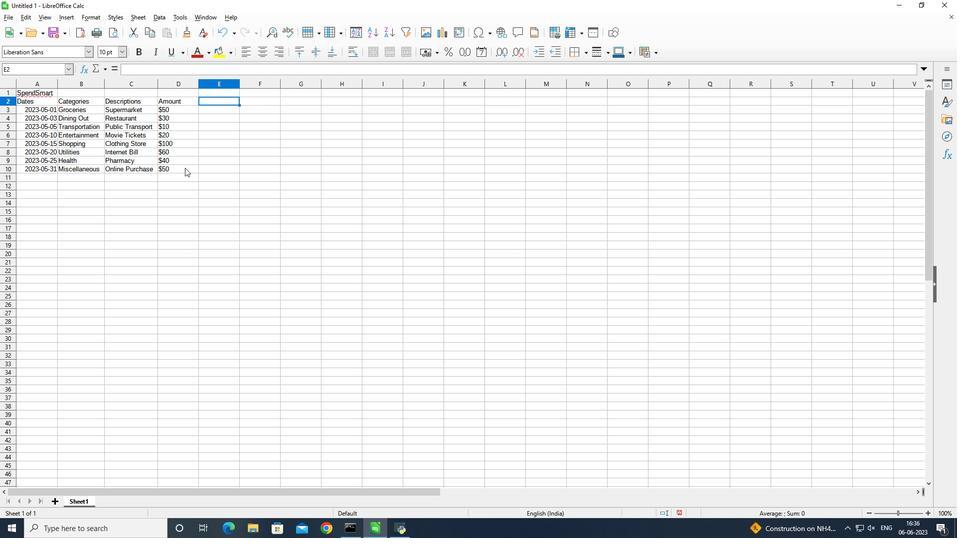 
Action: Mouse pressed left at (178, 170)
Screenshot: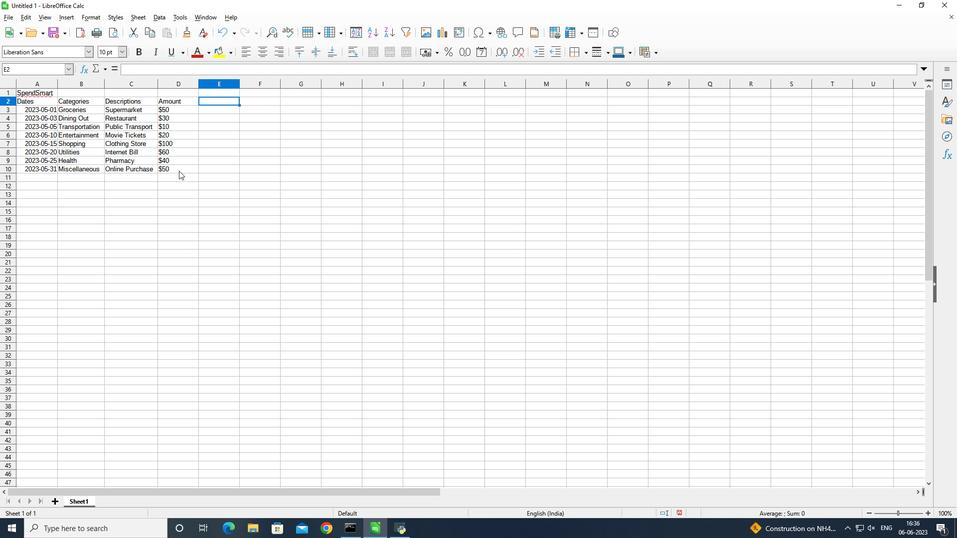
Action: Mouse moved to (9, 19)
Screenshot: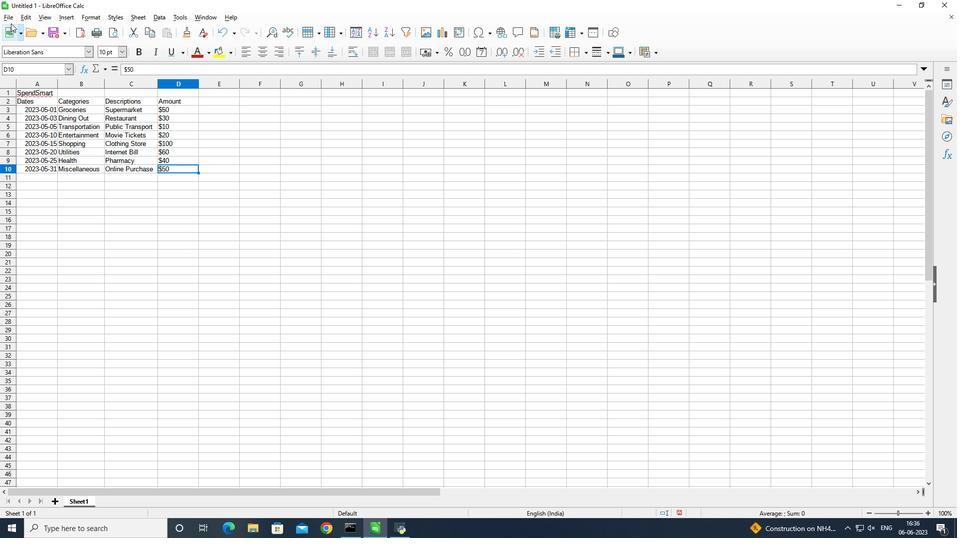 
Action: Mouse pressed left at (9, 19)
Screenshot: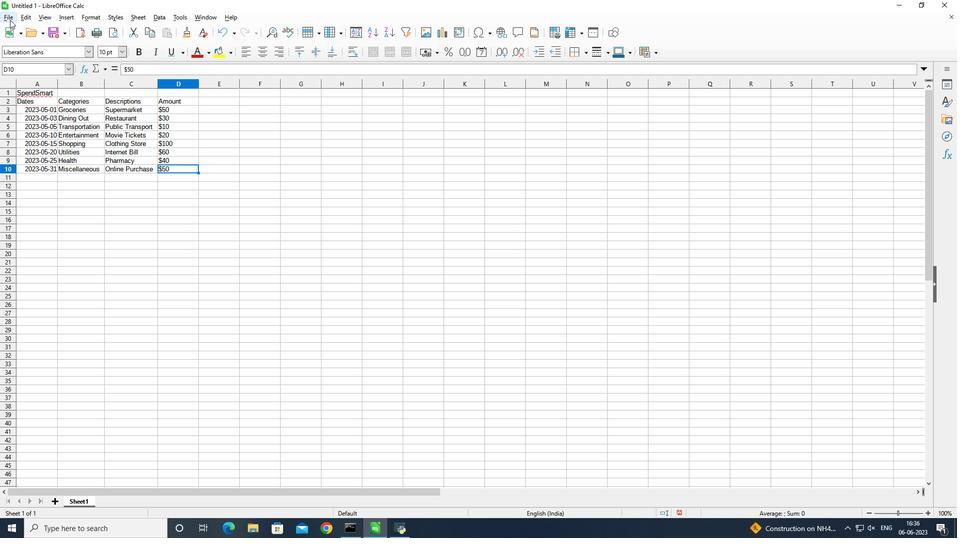 
Action: Mouse moved to (66, 147)
Screenshot: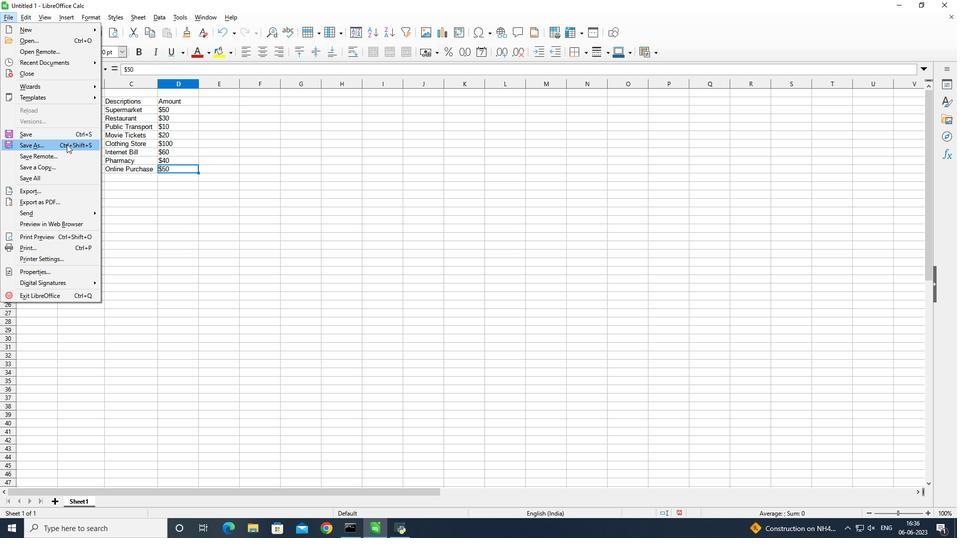 
Action: Mouse pressed left at (66, 147)
Screenshot: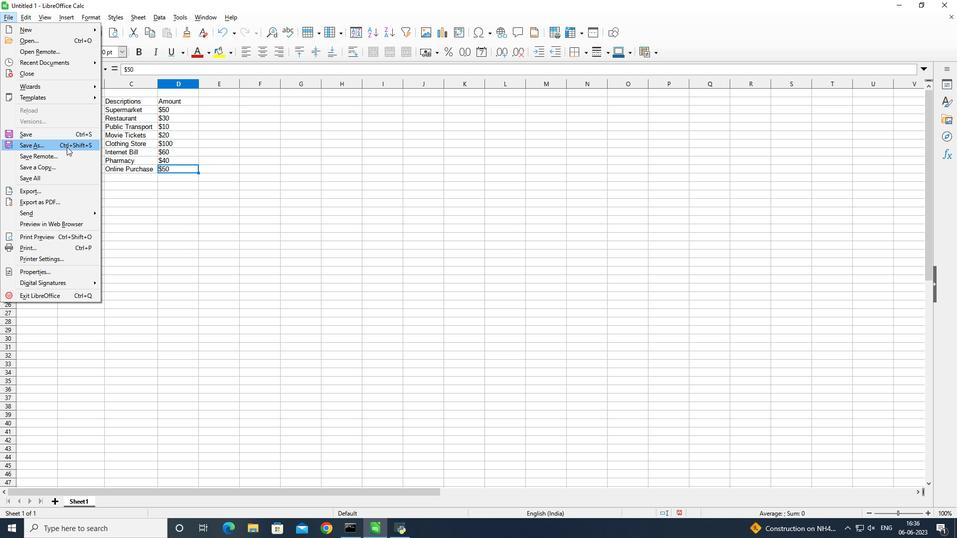 
Action: Mouse moved to (265, 305)
Screenshot: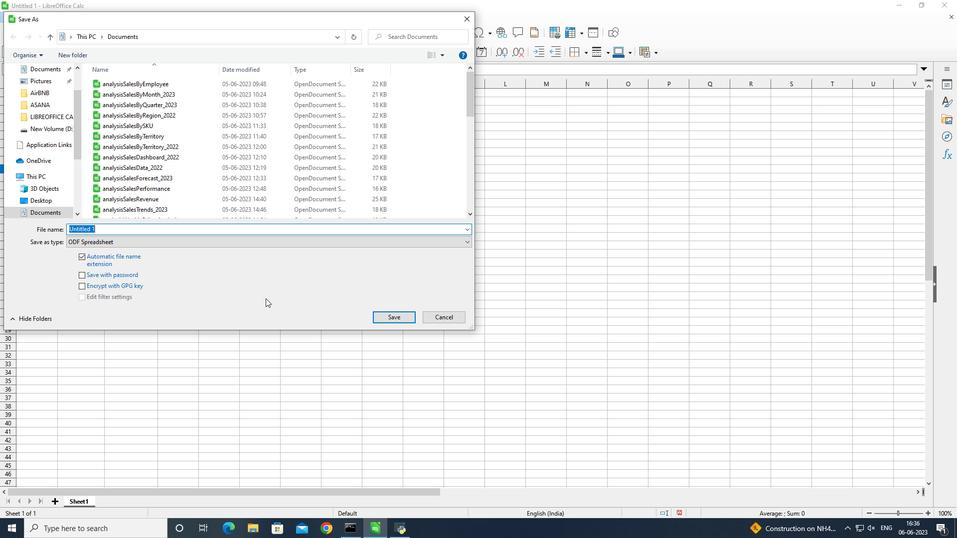 
Action: Key pressed <Key.shift>Bank<Key.shift><Key.shift><Key.shift>Stmts<Key.space><Key.shift>Logbookbook<Key.enter>
Screenshot: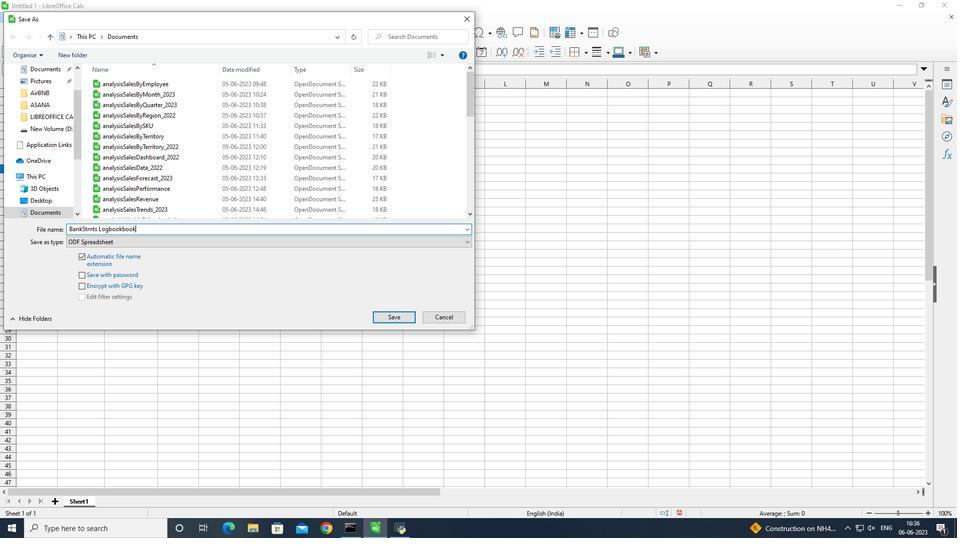 
Action: Mouse moved to (166, 181)
Screenshot: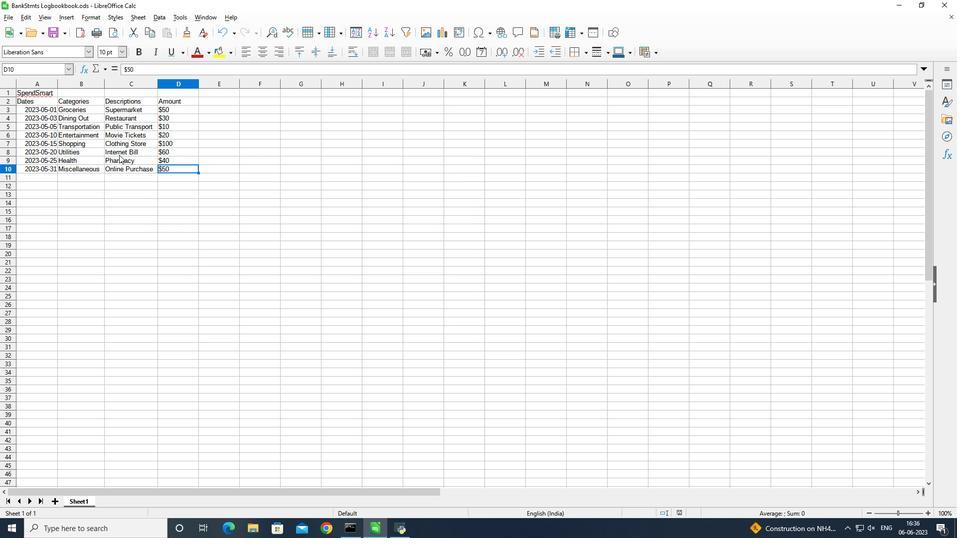 
